 Task: Look for space in Gueckedou, Guinea from 6th September, 2023 to 18th September, 2023 for 3 adults in price range Rs.6000 to Rs.12000. Place can be entire place with 2 bedrooms having 2 beds and 2 bathrooms. Property type can be house, flat, guest house, hotel. Amenities needed are: washing machine. Booking option can be shelf check-in. Required host language is English.
Action: Mouse moved to (443, 60)
Screenshot: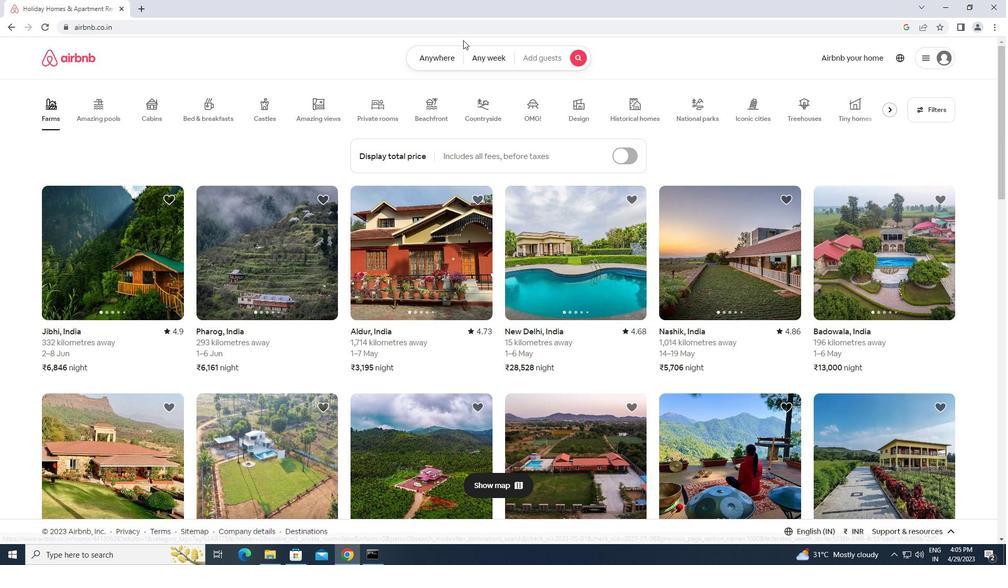 
Action: Mouse pressed left at (443, 60)
Screenshot: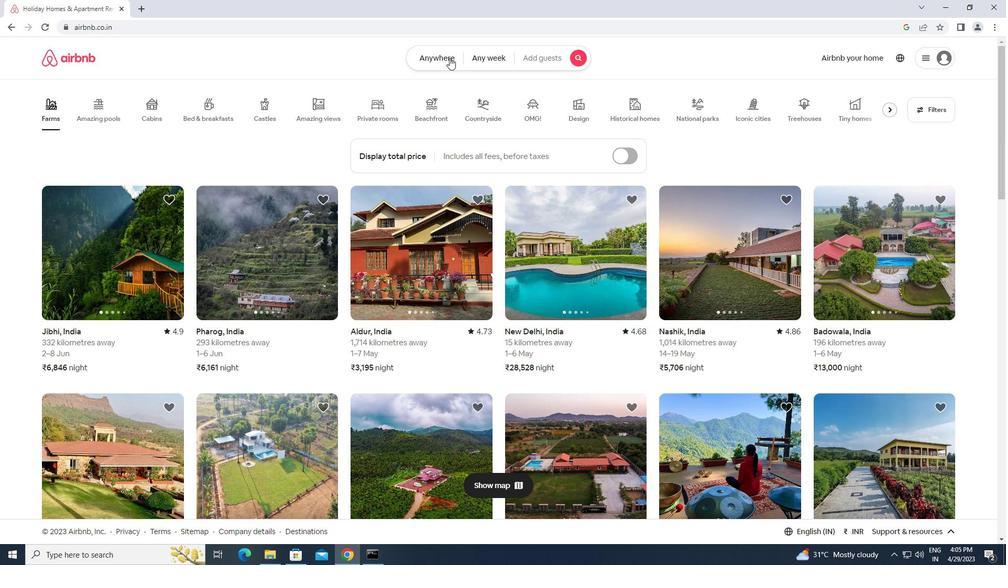 
Action: Mouse moved to (380, 89)
Screenshot: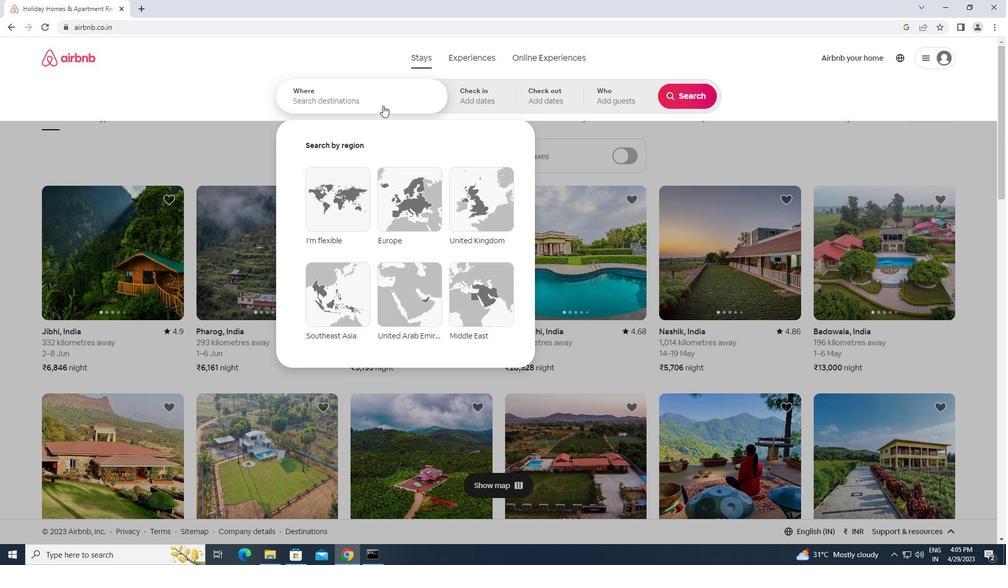 
Action: Mouse pressed left at (380, 89)
Screenshot: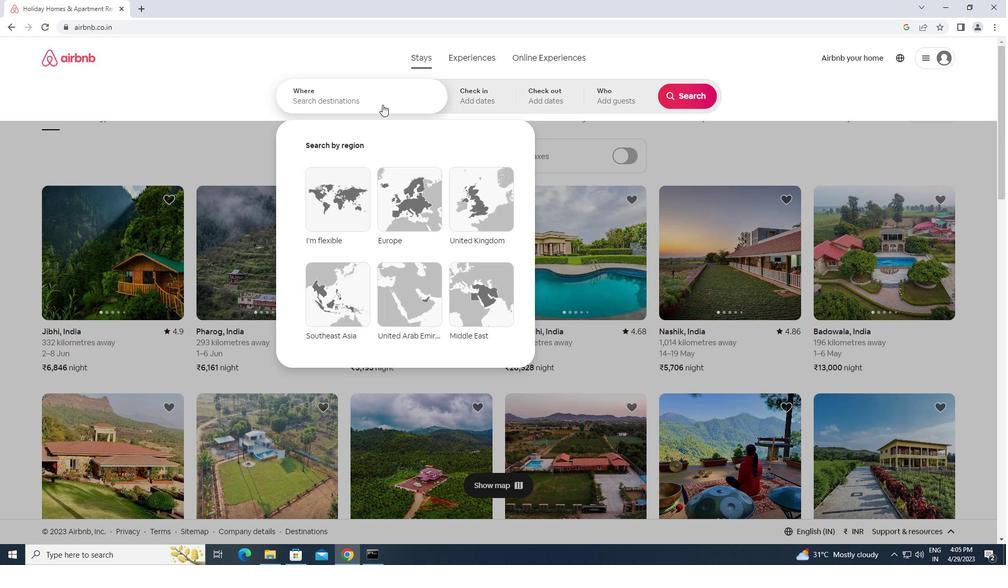 
Action: Key pressed g<Key.caps_lock>ueckedou,<Key.space><Key.caps_lock>g<Key.caps_lock>uinea<Key.enter>
Screenshot: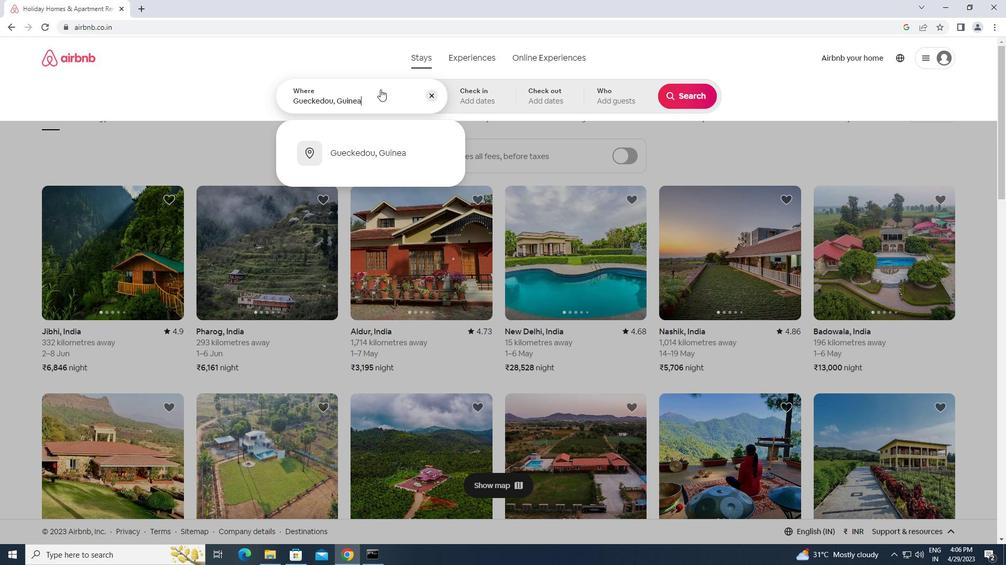 
Action: Mouse moved to (683, 177)
Screenshot: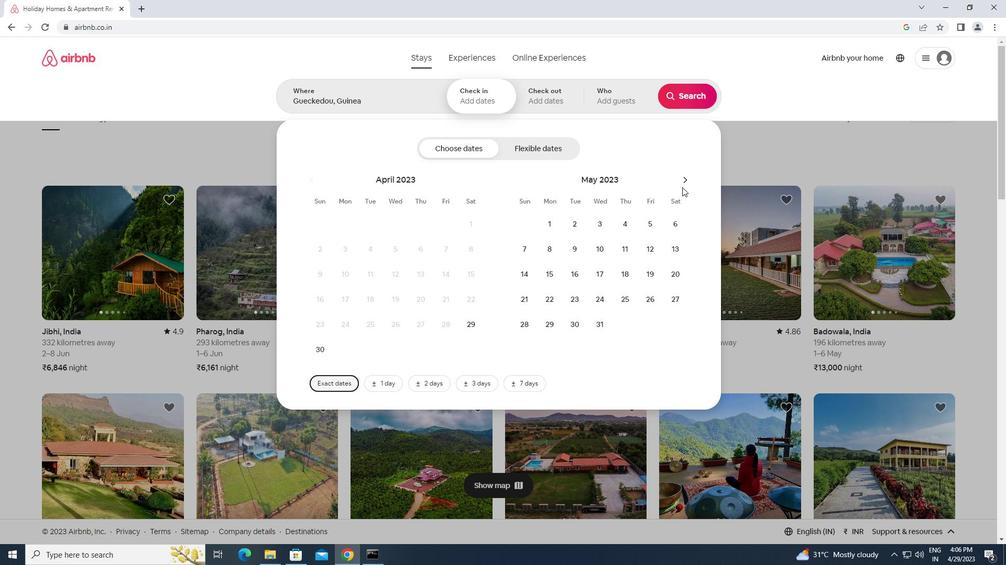 
Action: Mouse pressed left at (683, 177)
Screenshot: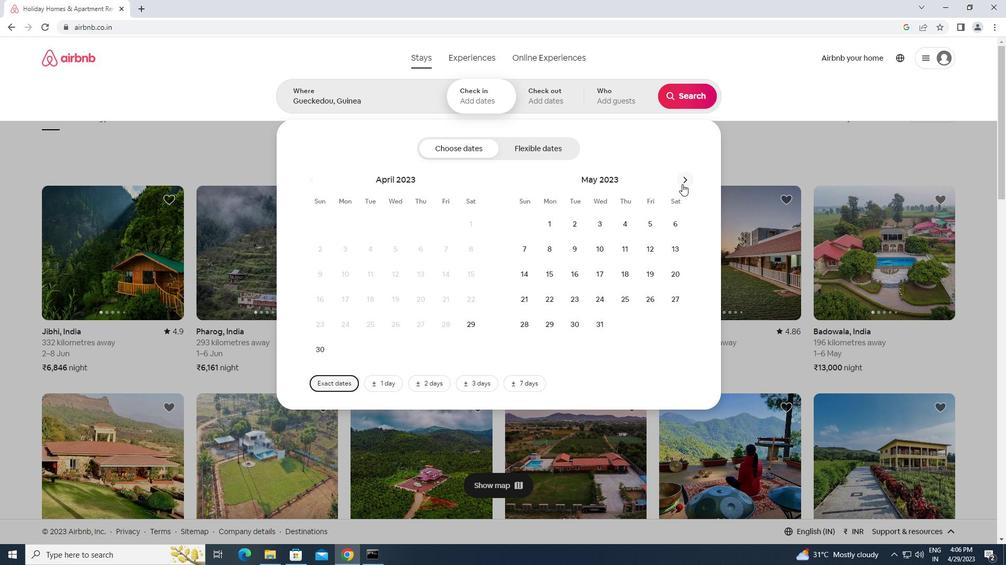 
Action: Mouse moved to (683, 177)
Screenshot: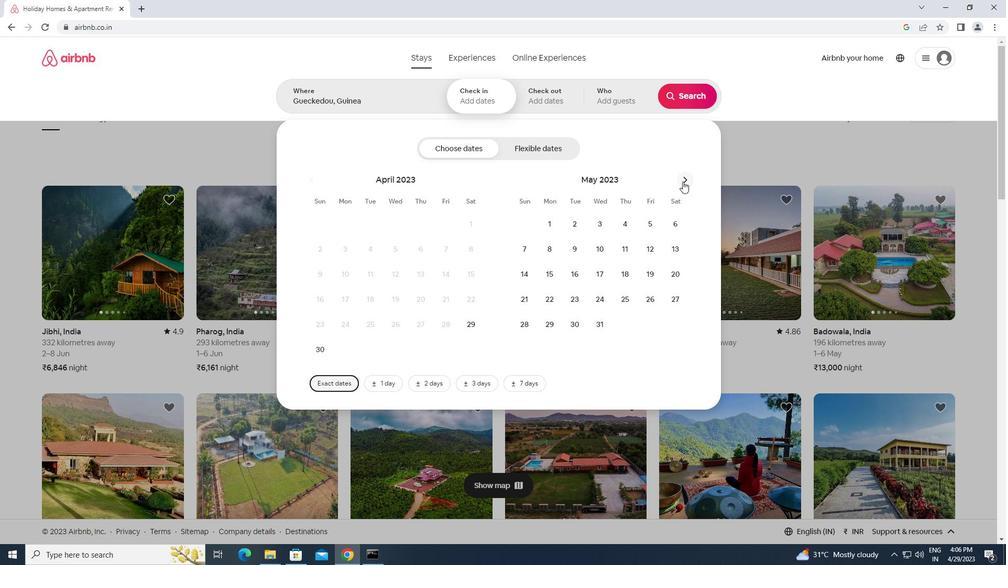 
Action: Mouse pressed left at (683, 177)
Screenshot: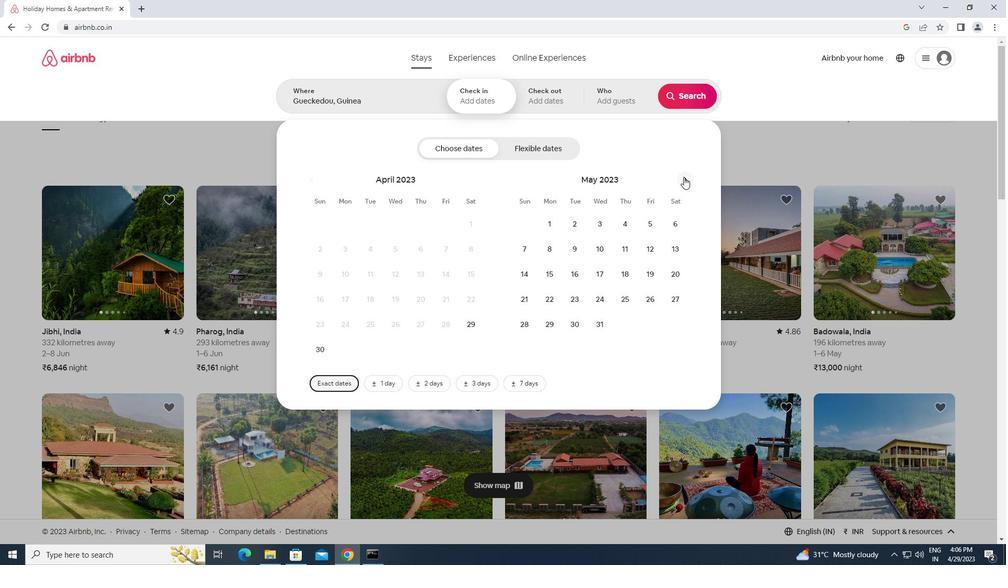 
Action: Mouse pressed left at (683, 177)
Screenshot: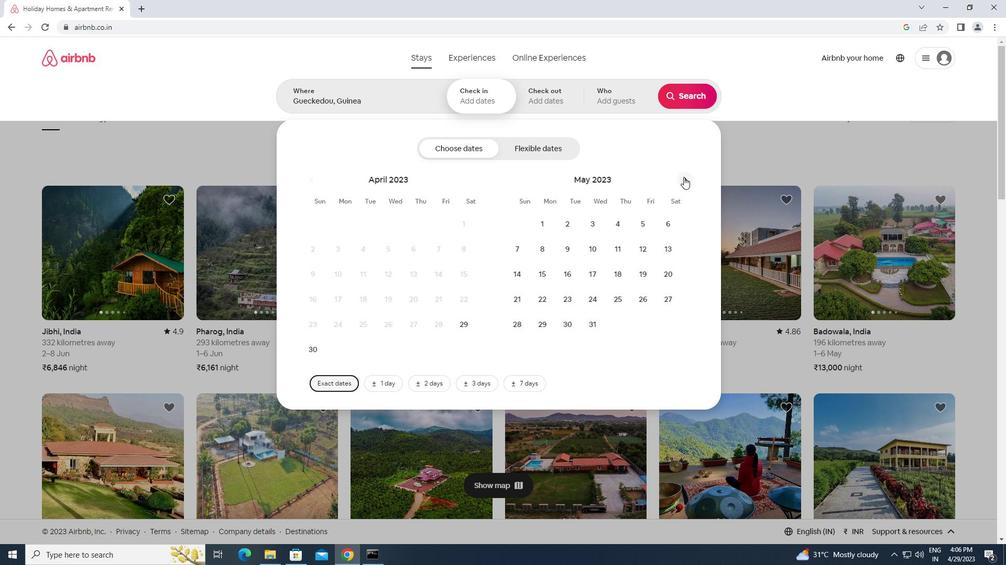 
Action: Mouse pressed left at (683, 177)
Screenshot: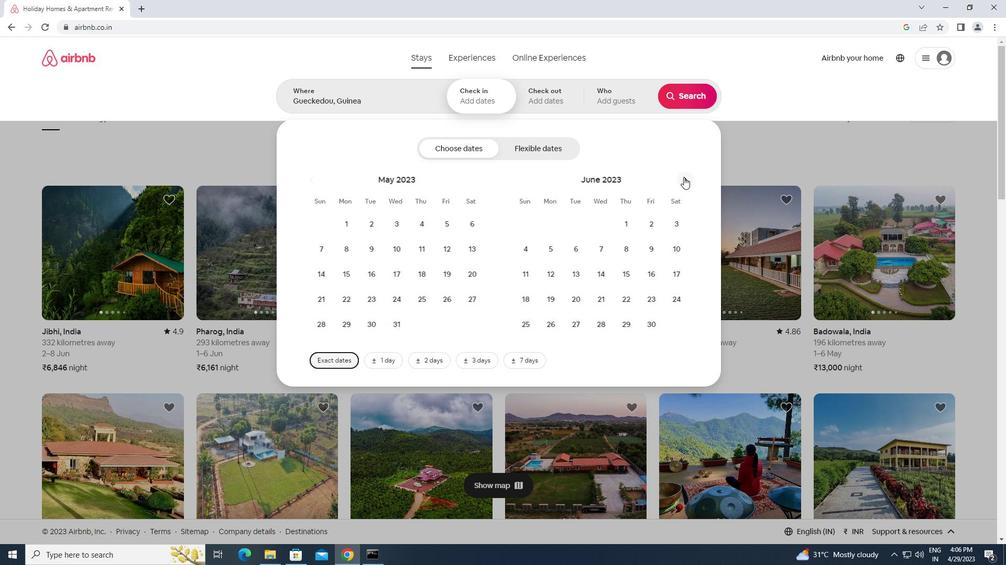 
Action: Mouse pressed left at (683, 177)
Screenshot: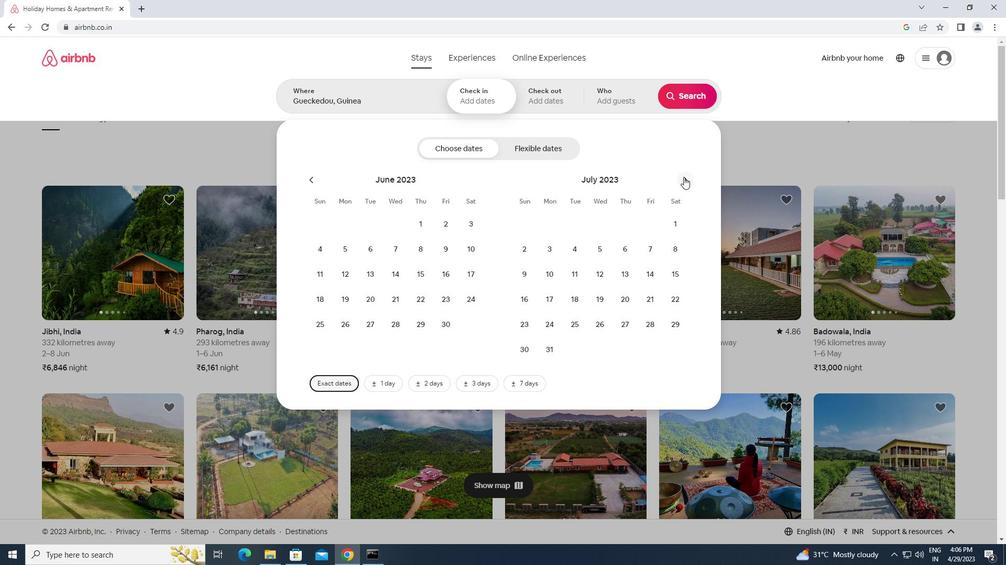 
Action: Mouse pressed left at (683, 177)
Screenshot: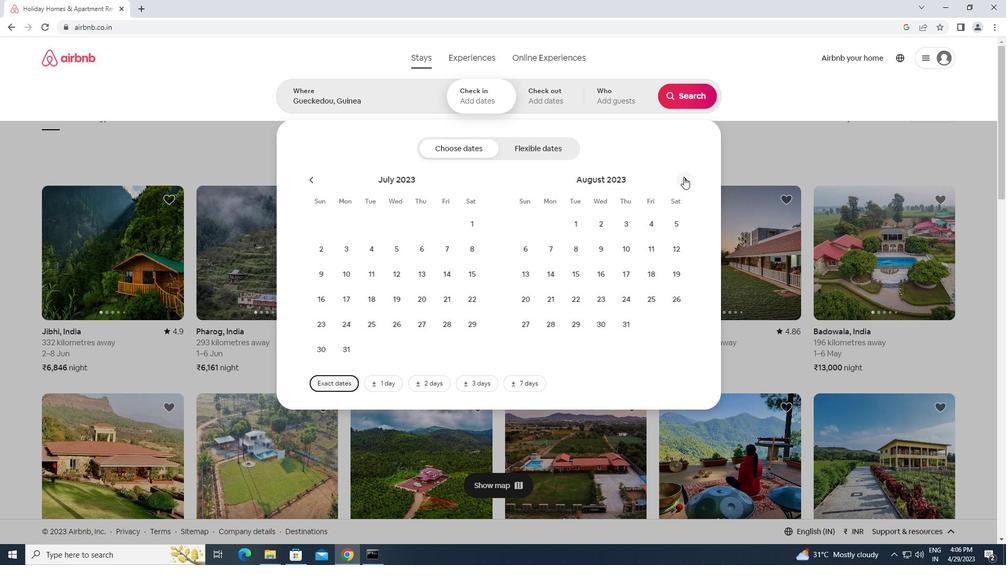 
Action: Mouse moved to (598, 246)
Screenshot: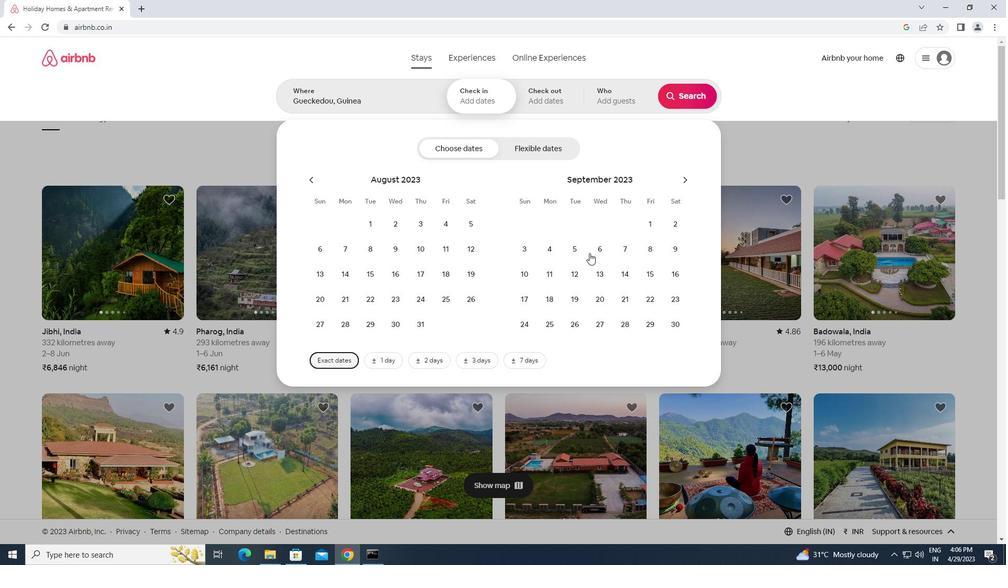 
Action: Mouse pressed left at (598, 246)
Screenshot: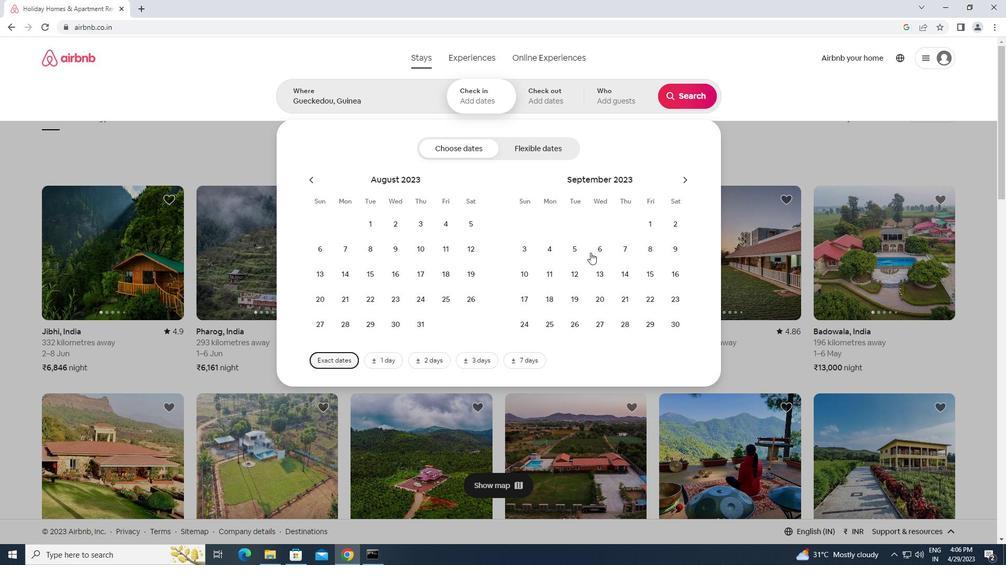 
Action: Mouse moved to (550, 299)
Screenshot: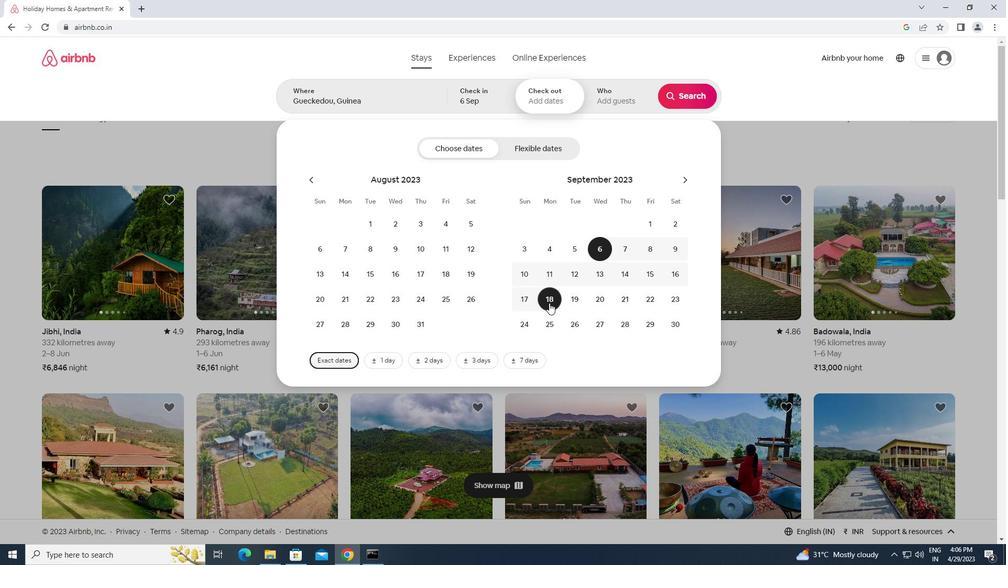 
Action: Mouse pressed left at (550, 299)
Screenshot: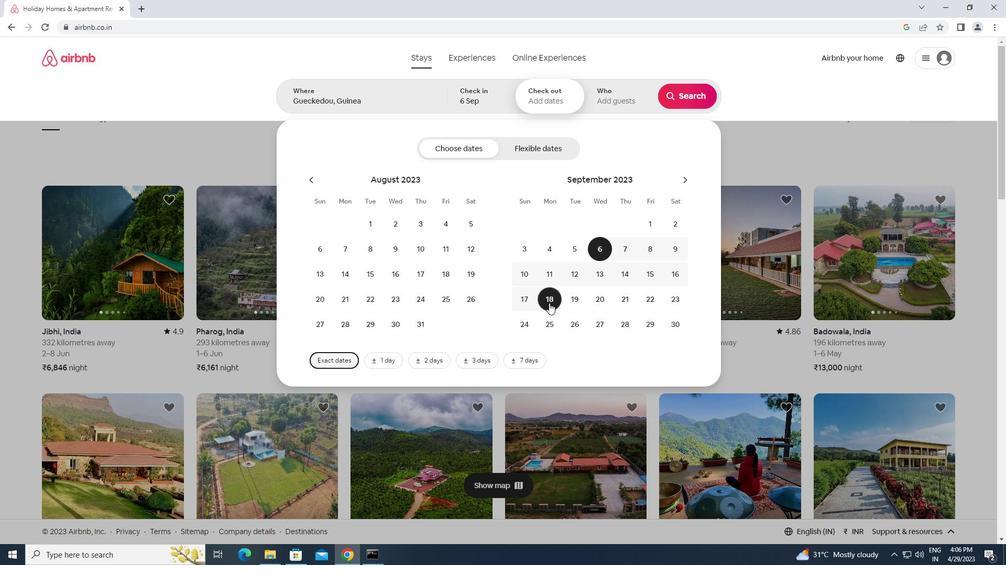 
Action: Mouse moved to (604, 92)
Screenshot: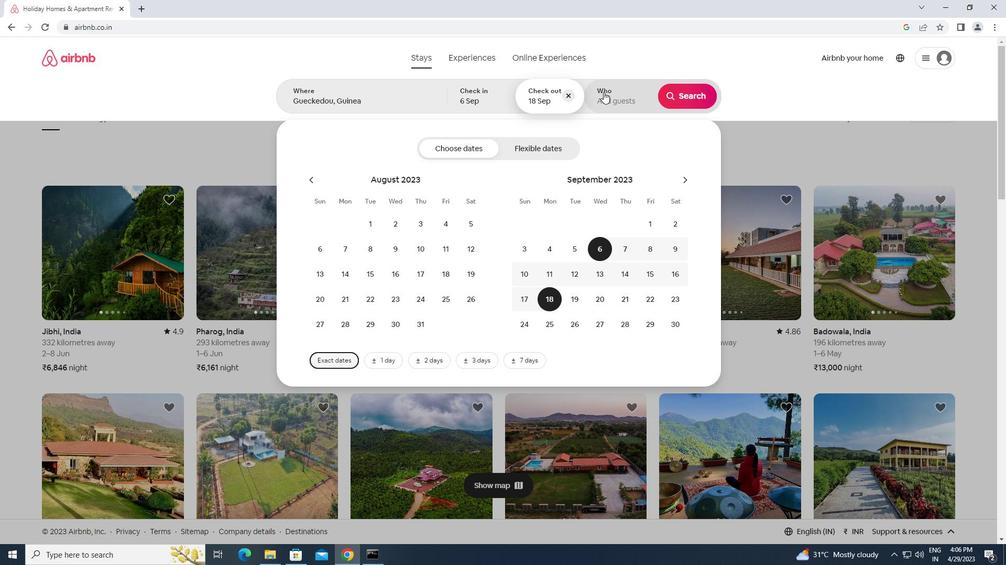 
Action: Mouse pressed left at (604, 92)
Screenshot: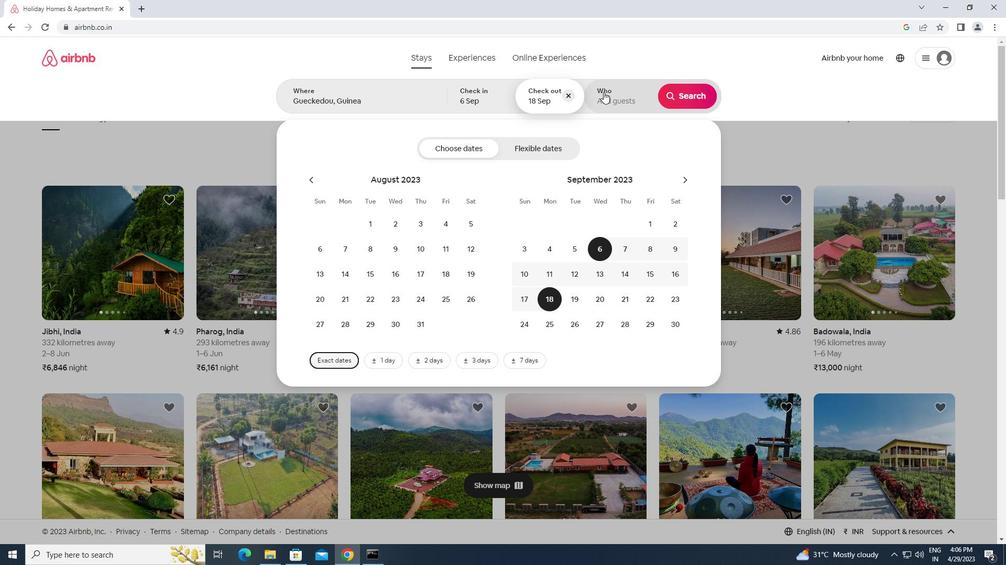 
Action: Mouse moved to (686, 153)
Screenshot: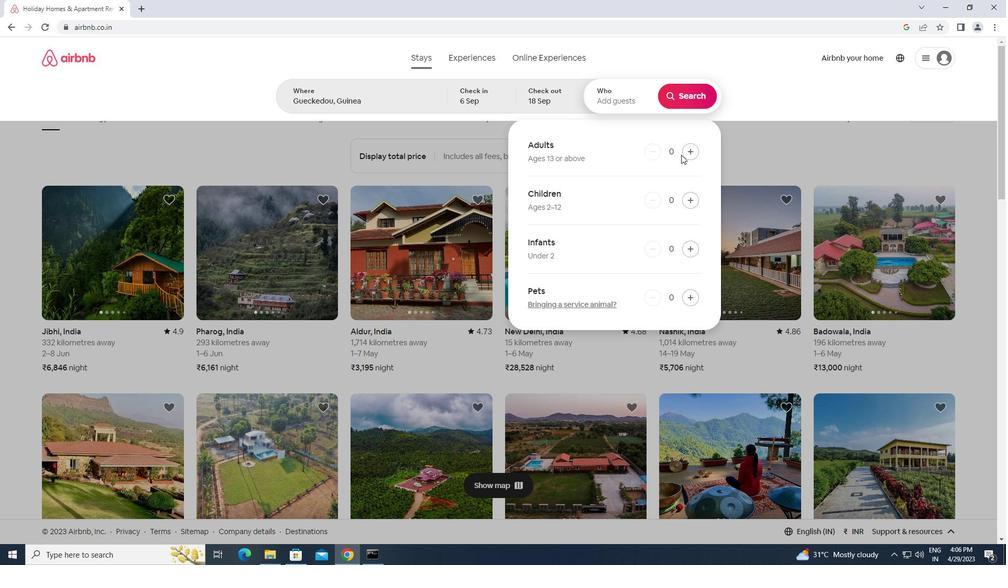 
Action: Mouse pressed left at (686, 153)
Screenshot: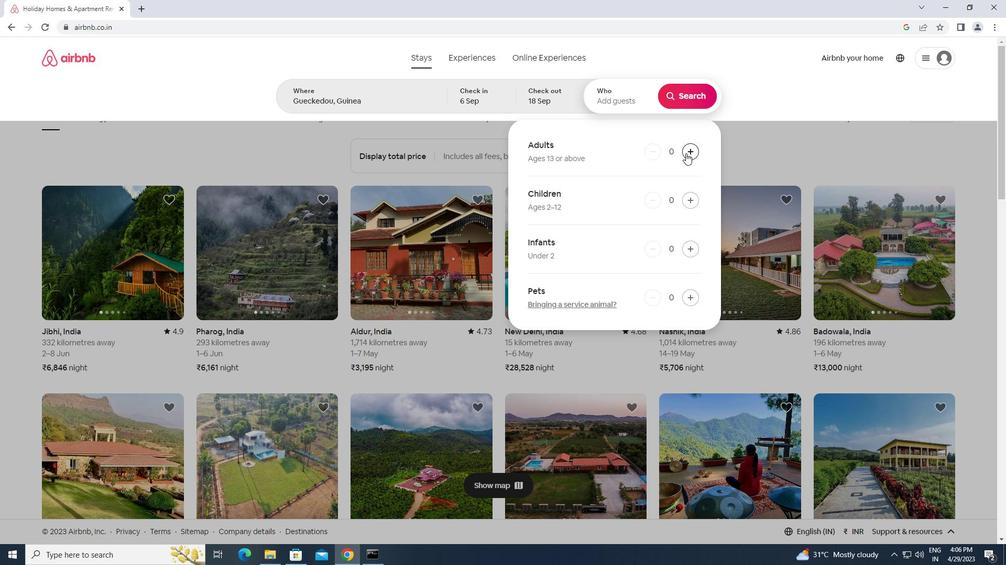 
Action: Mouse pressed left at (686, 153)
Screenshot: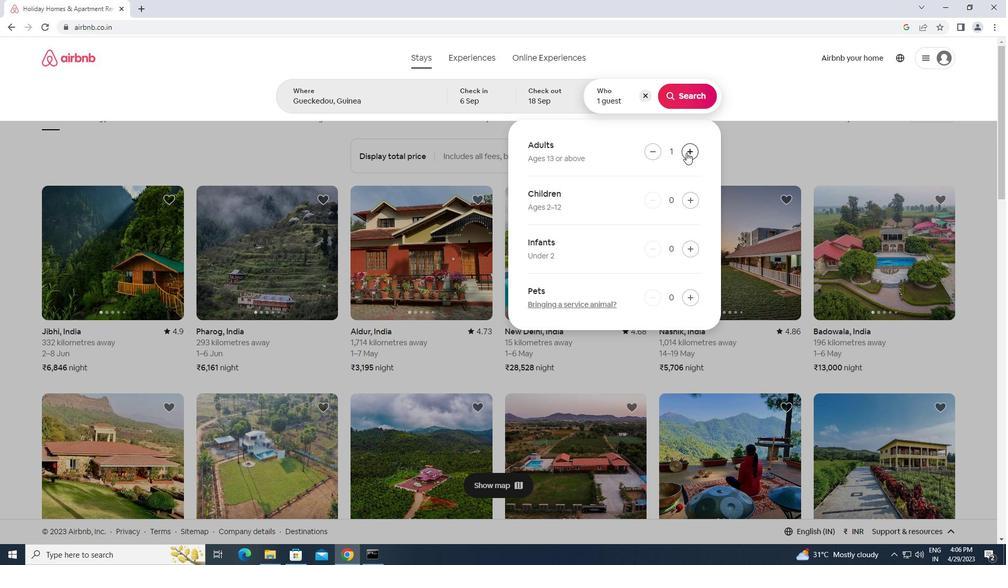 
Action: Mouse pressed left at (686, 153)
Screenshot: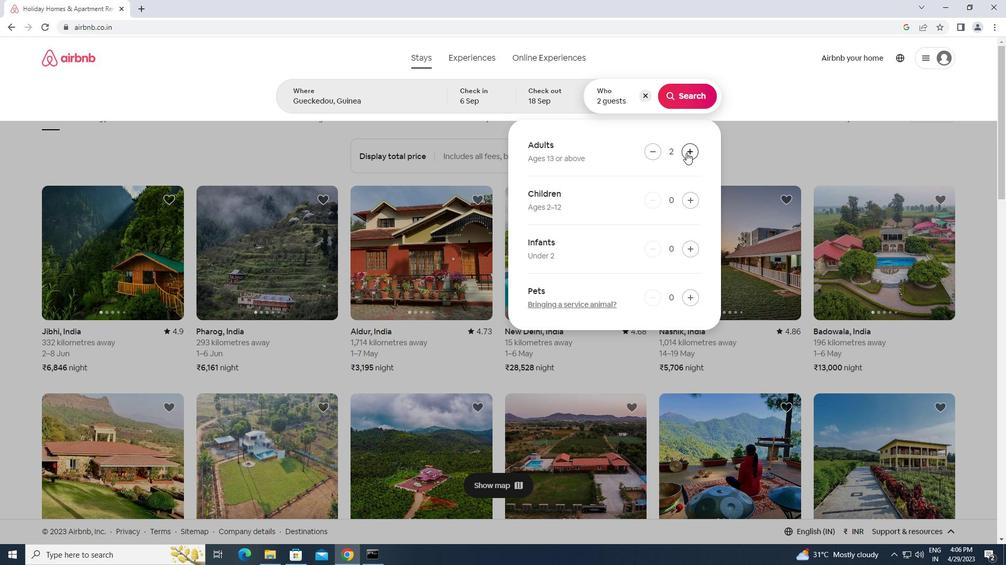 
Action: Mouse moved to (692, 95)
Screenshot: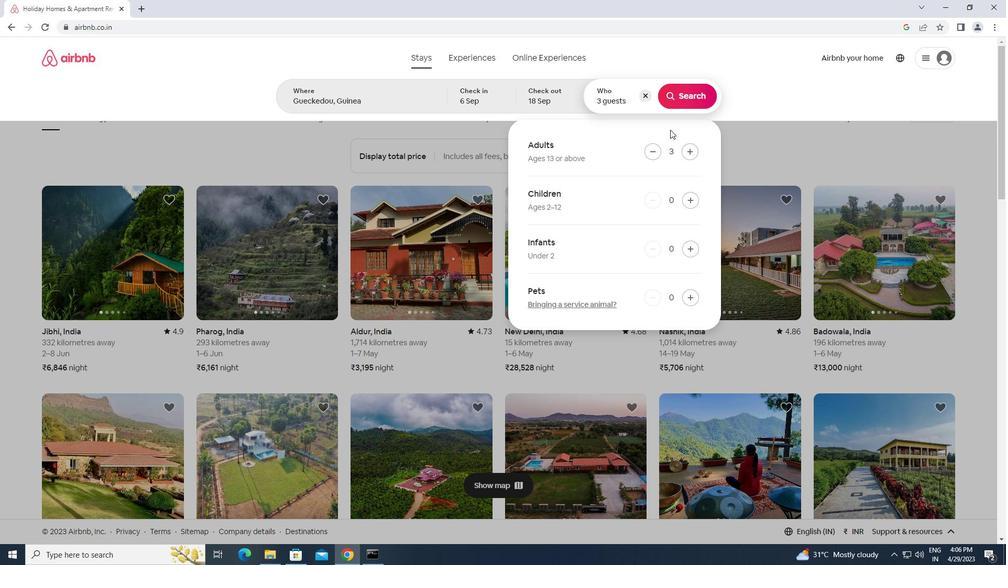 
Action: Mouse pressed left at (692, 95)
Screenshot: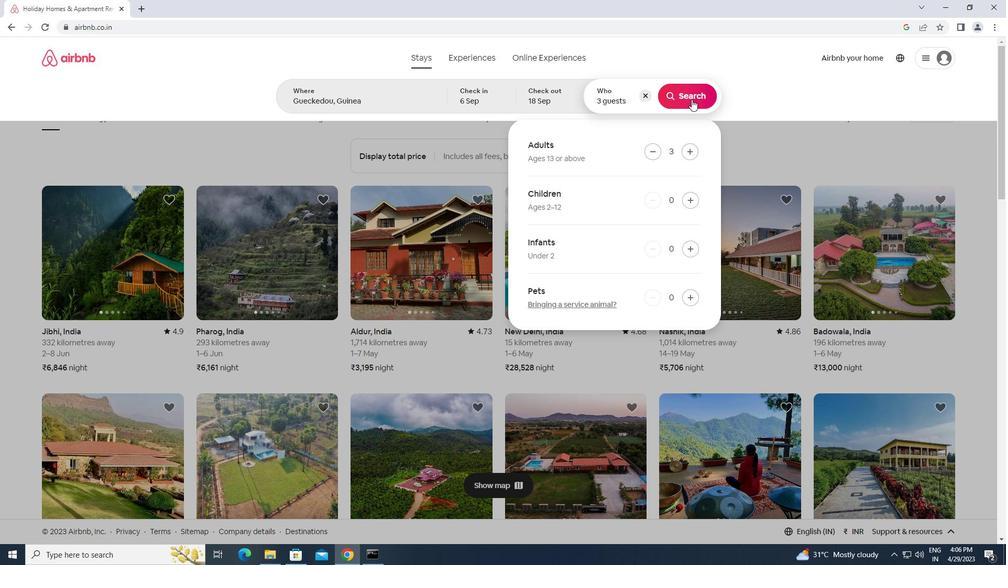 
Action: Mouse moved to (951, 99)
Screenshot: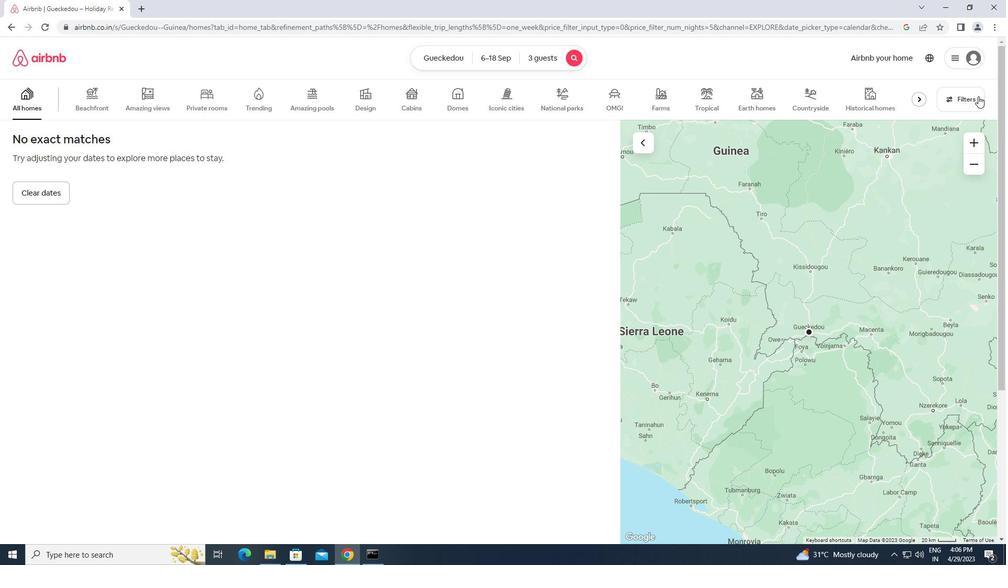 
Action: Mouse pressed left at (951, 99)
Screenshot: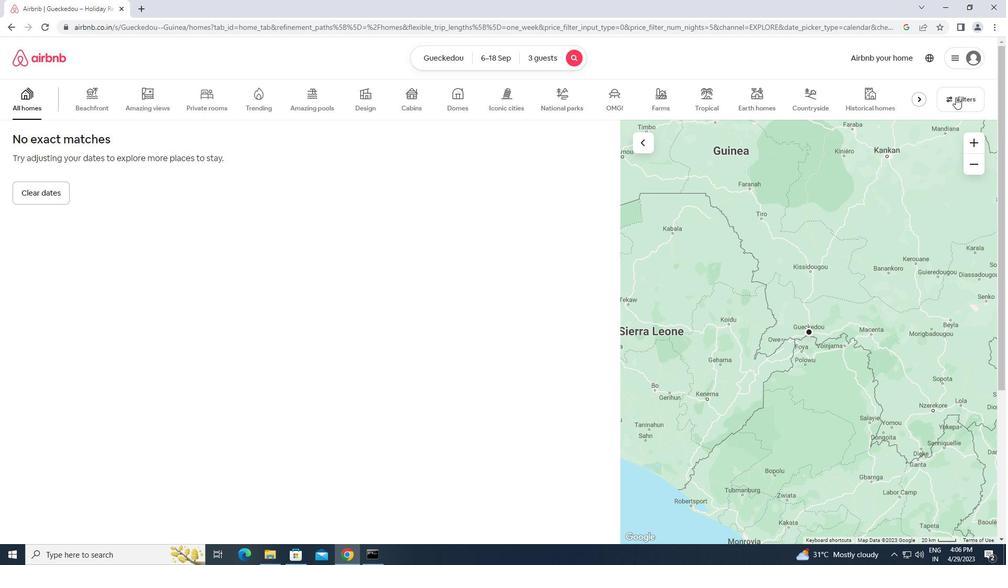 
Action: Mouse moved to (380, 167)
Screenshot: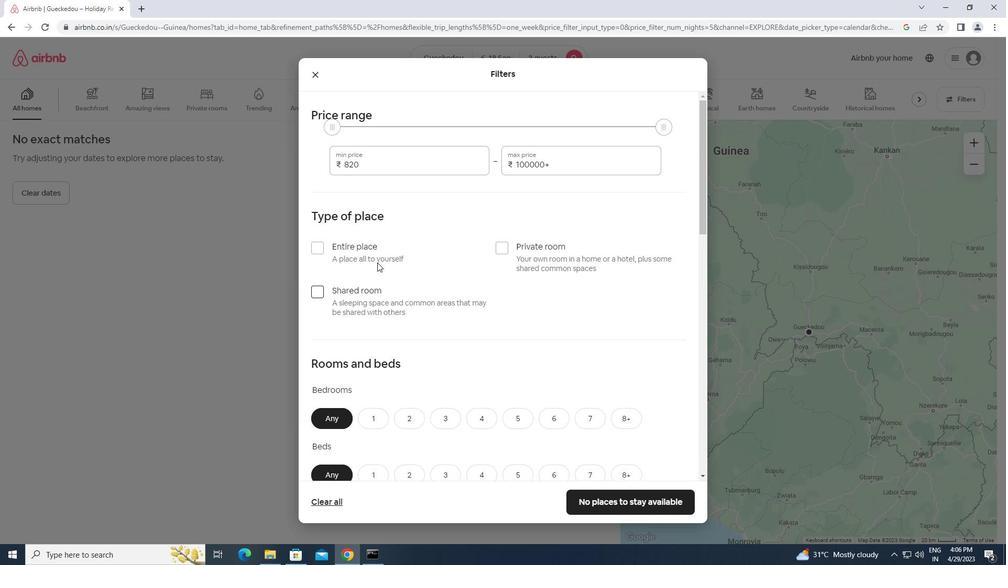 
Action: Mouse pressed left at (380, 167)
Screenshot: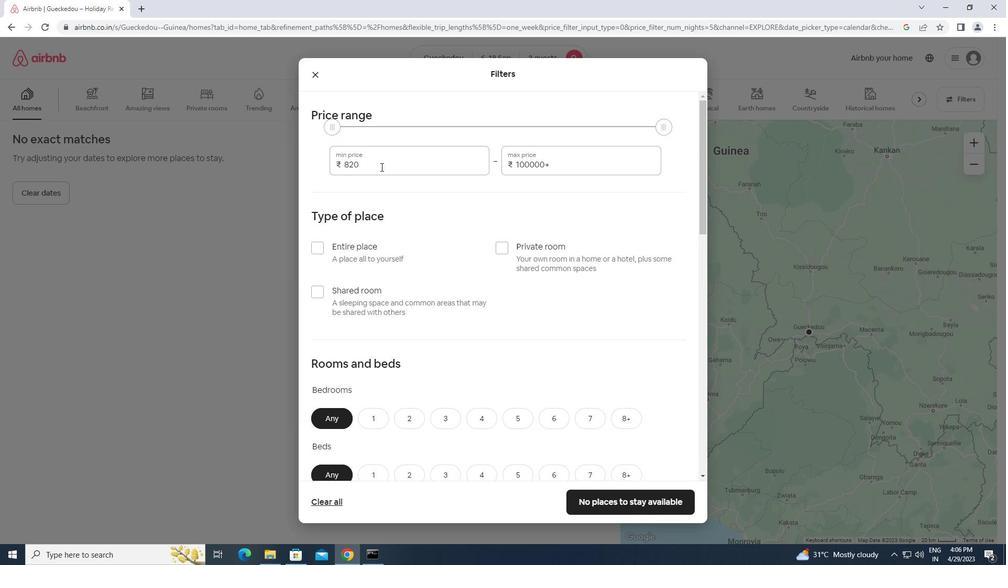 
Action: Mouse moved to (327, 167)
Screenshot: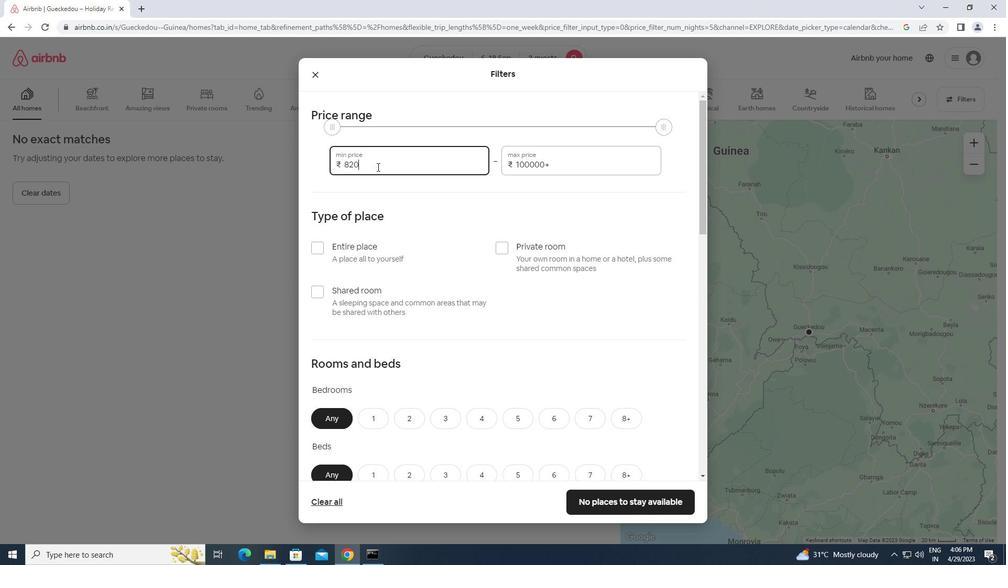 
Action: Key pressed 6000<Key.tab><Key.backspace><Key.backspace><Key.backspace><Key.backspace><Key.backspace><Key.backspace><Key.backspace><Key.backspace><Key.backspace><Key.backspace><Key.backspace><Key.backspace><Key.backspace><Key.backspace><Key.backspace><Key.backspace><Key.backspace>12000
Screenshot: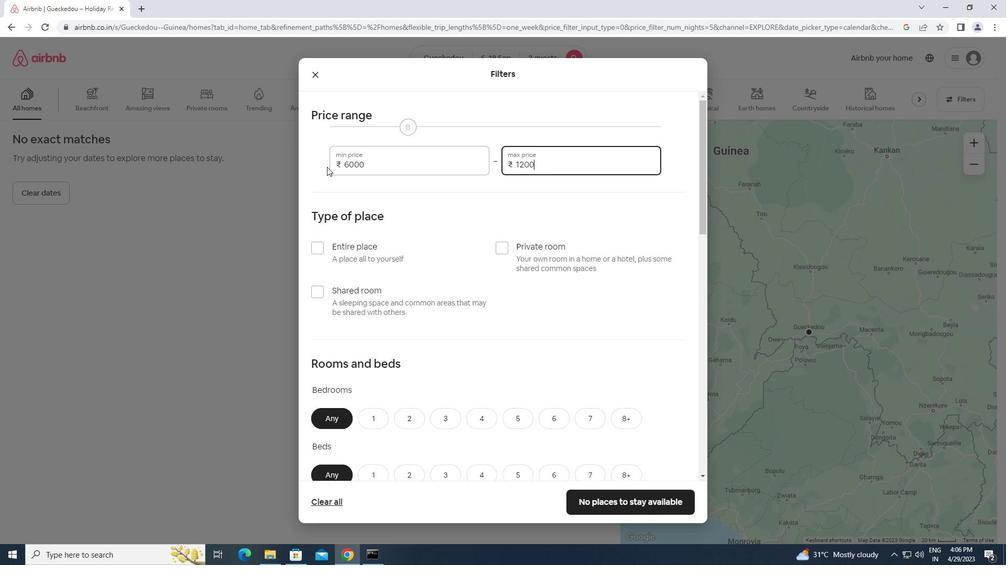 
Action: Mouse moved to (312, 245)
Screenshot: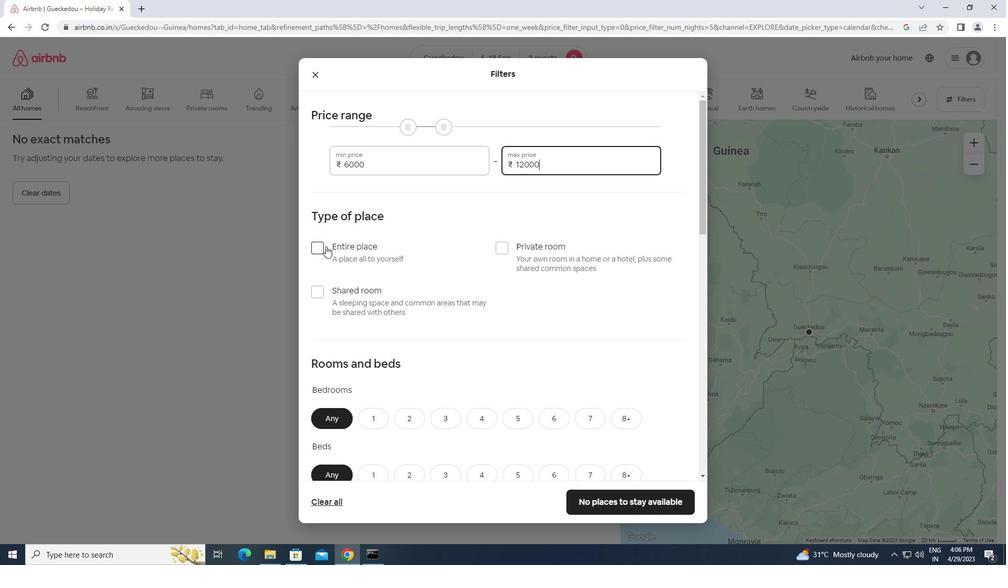 
Action: Mouse pressed left at (312, 245)
Screenshot: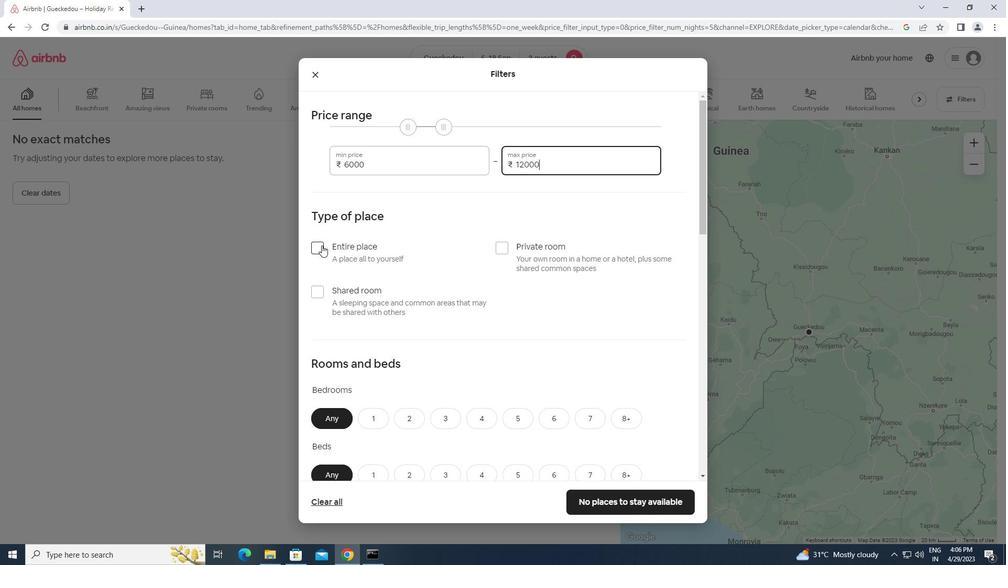
Action: Mouse moved to (404, 252)
Screenshot: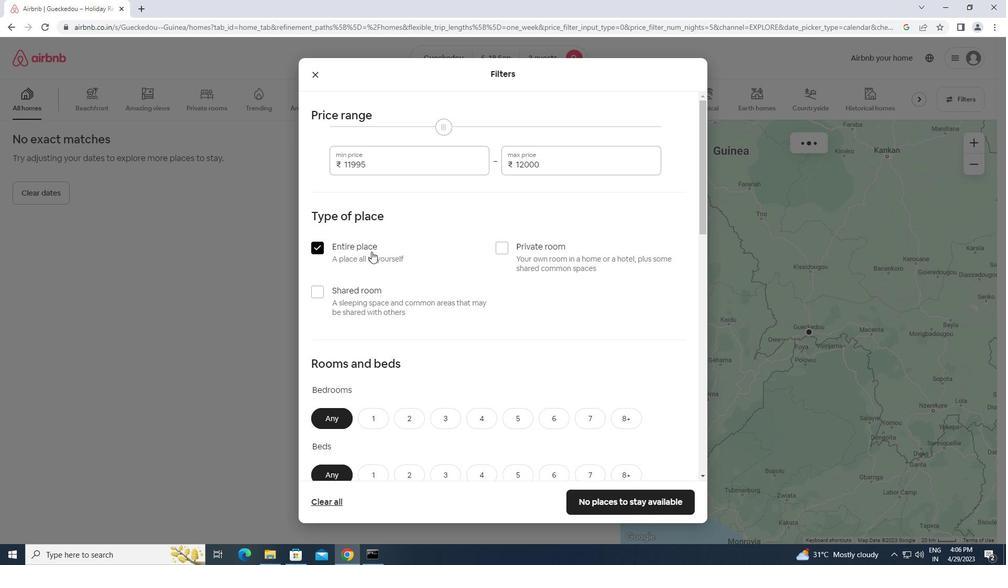 
Action: Mouse scrolled (404, 252) with delta (0, 0)
Screenshot: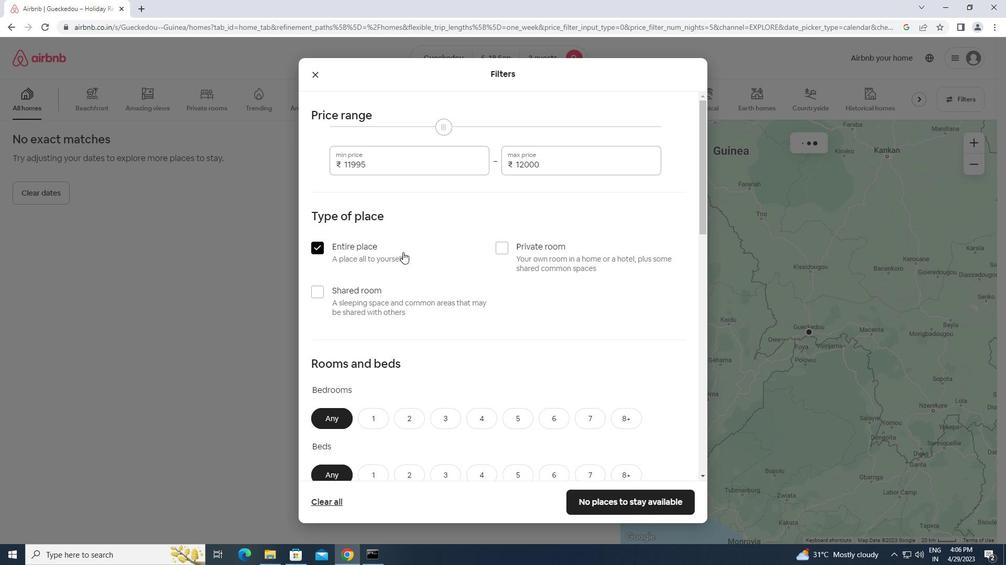 
Action: Mouse moved to (405, 252)
Screenshot: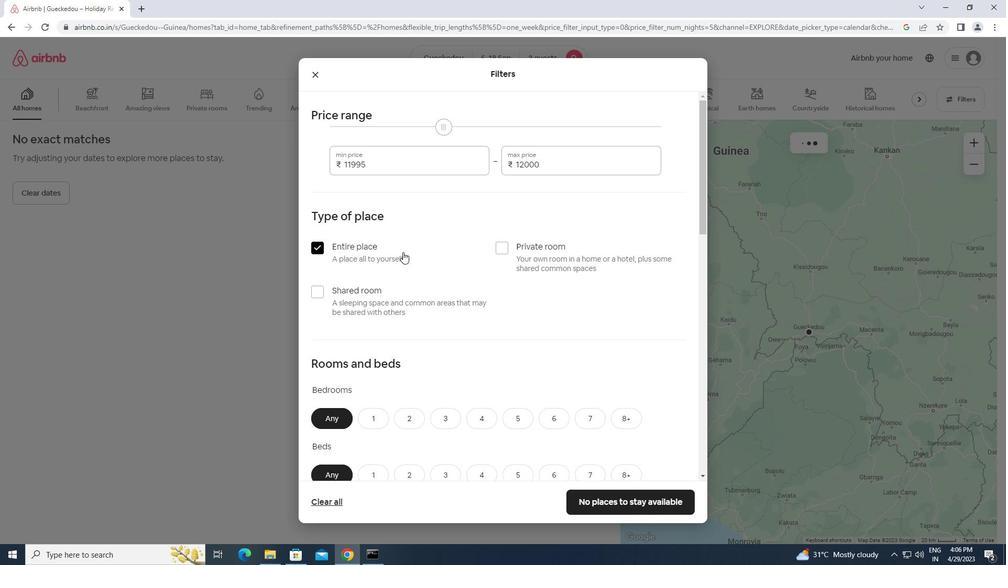 
Action: Mouse scrolled (405, 252) with delta (0, 0)
Screenshot: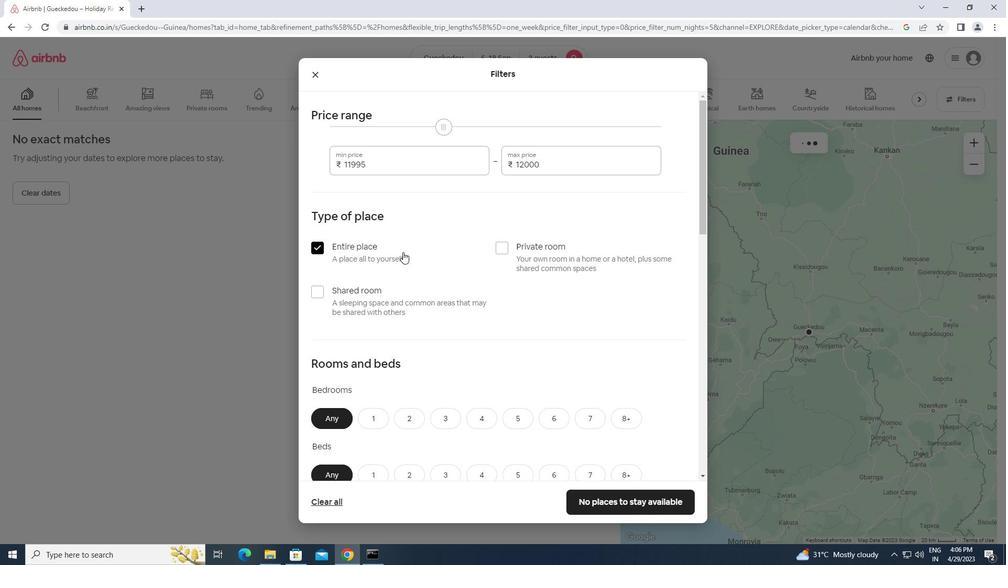 
Action: Mouse scrolled (405, 252) with delta (0, 0)
Screenshot: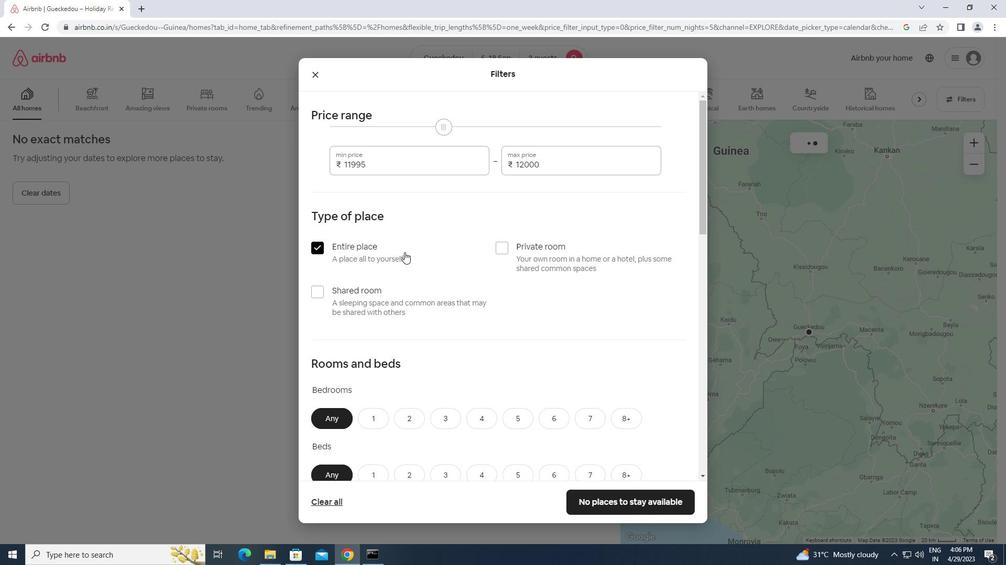 
Action: Mouse moved to (411, 257)
Screenshot: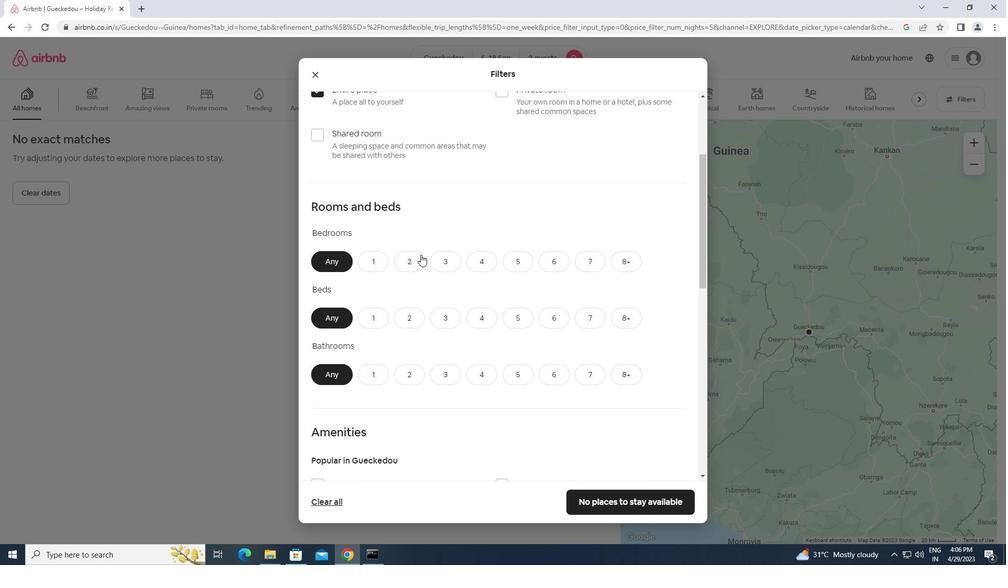 
Action: Mouse pressed left at (411, 257)
Screenshot: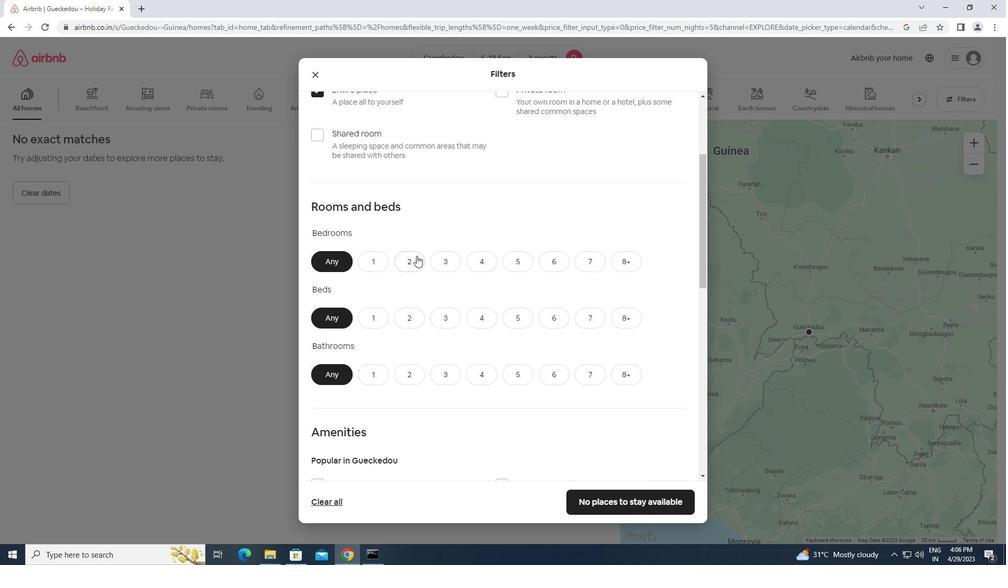 
Action: Mouse moved to (400, 316)
Screenshot: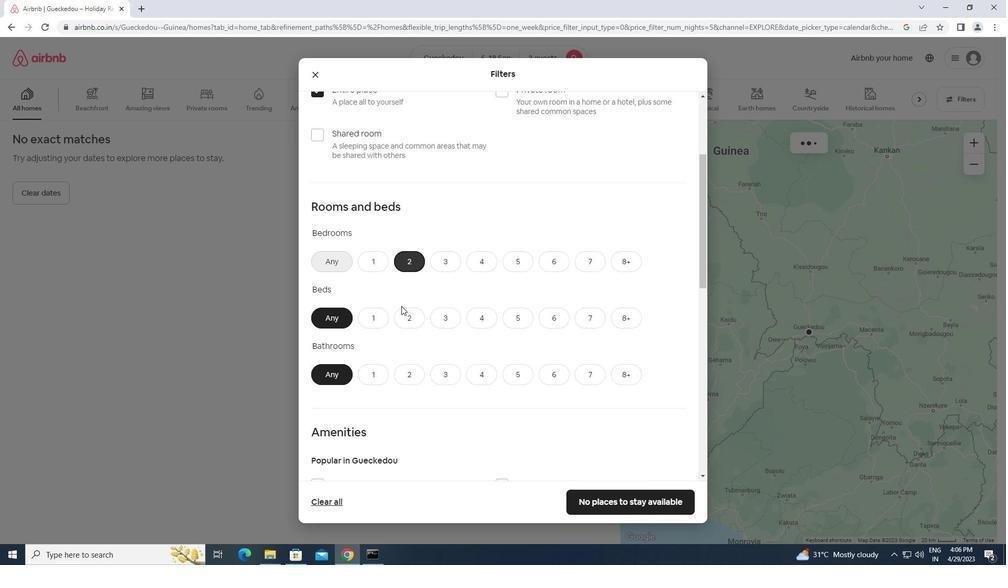 
Action: Mouse pressed left at (400, 316)
Screenshot: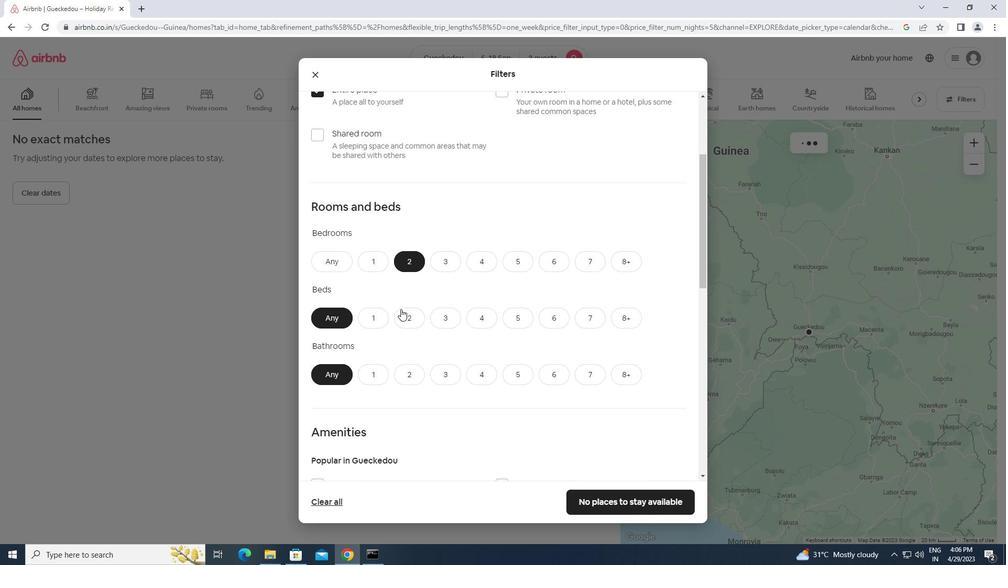 
Action: Mouse moved to (412, 373)
Screenshot: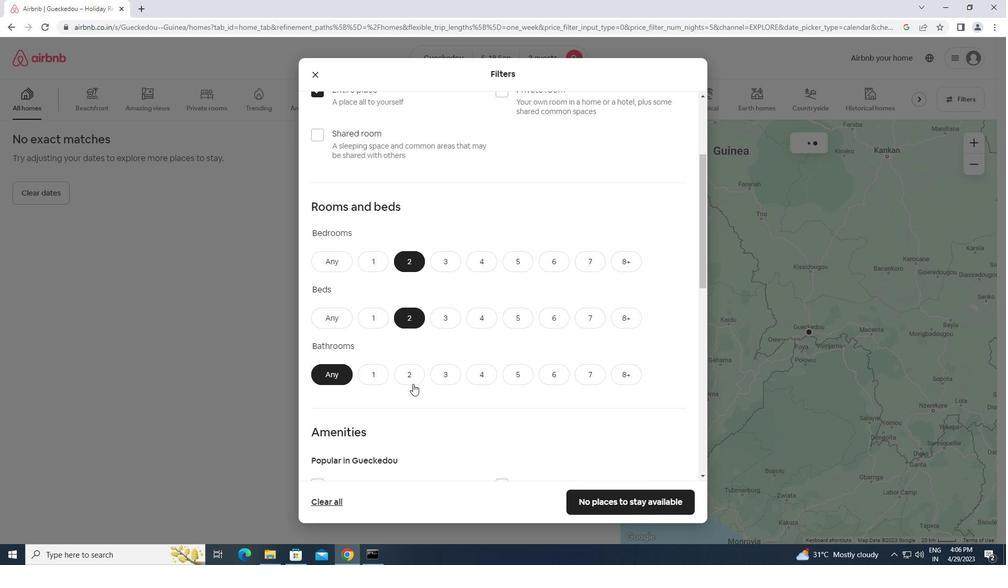 
Action: Mouse pressed left at (412, 373)
Screenshot: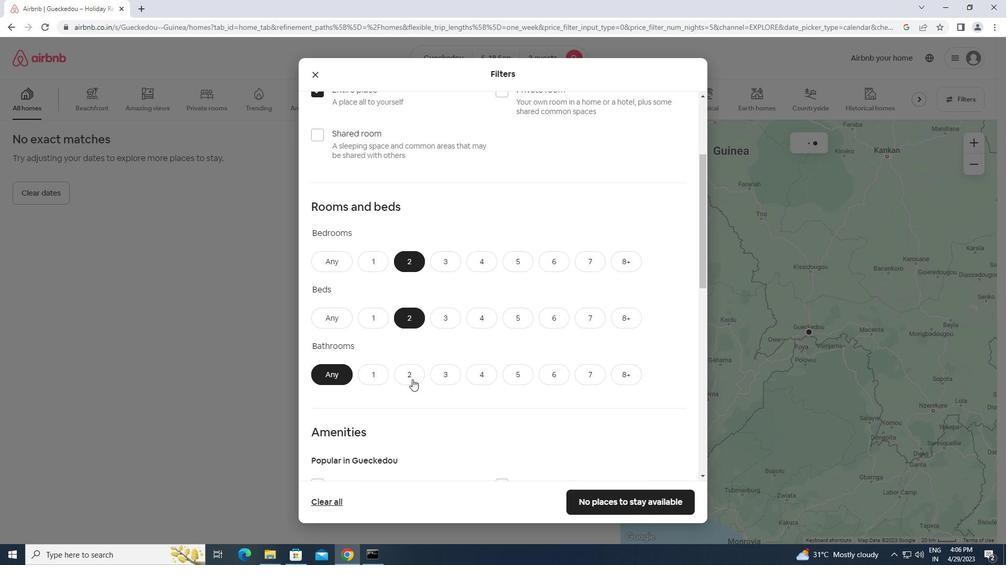 
Action: Mouse moved to (417, 373)
Screenshot: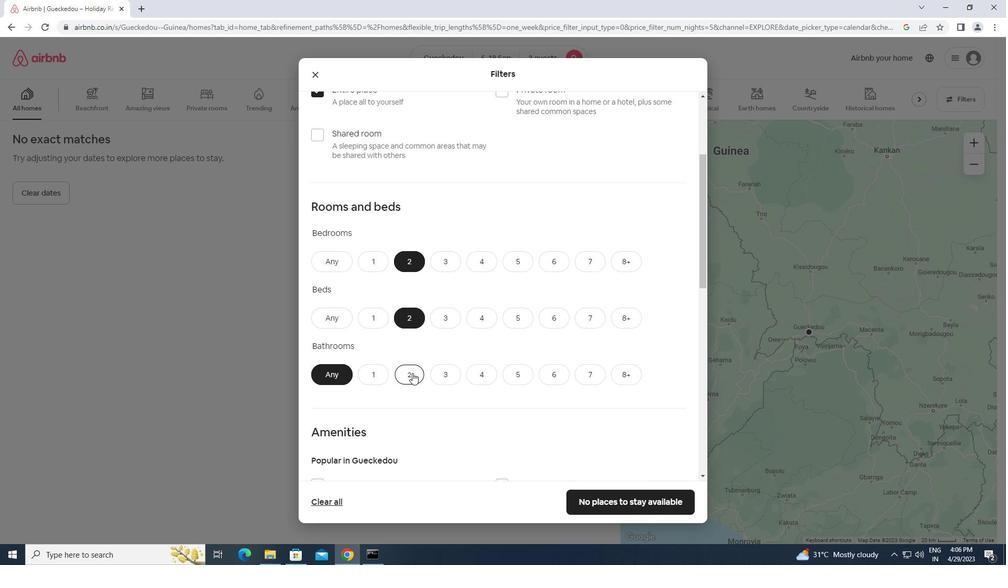 
Action: Mouse scrolled (417, 372) with delta (0, 0)
Screenshot: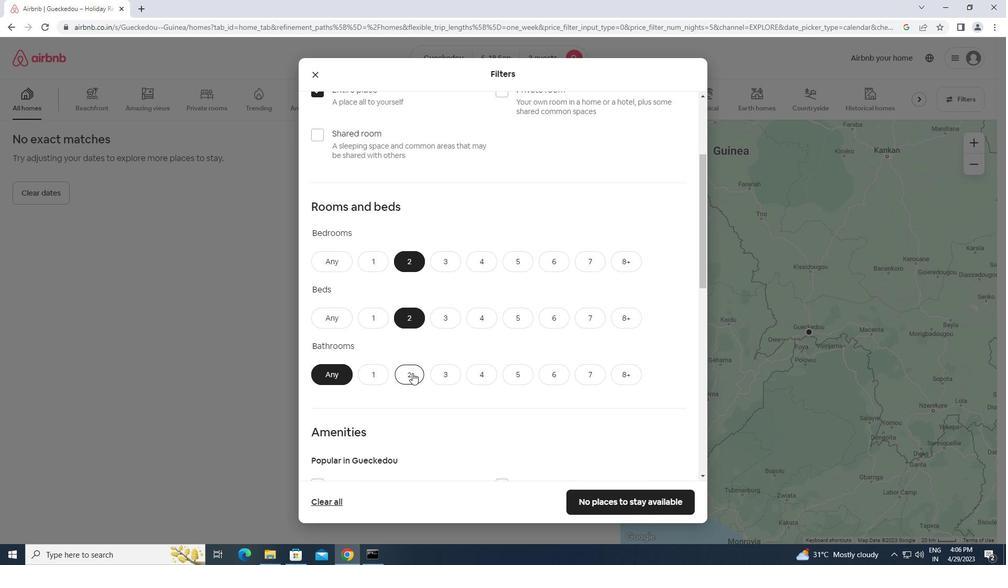 
Action: Mouse scrolled (417, 372) with delta (0, 0)
Screenshot: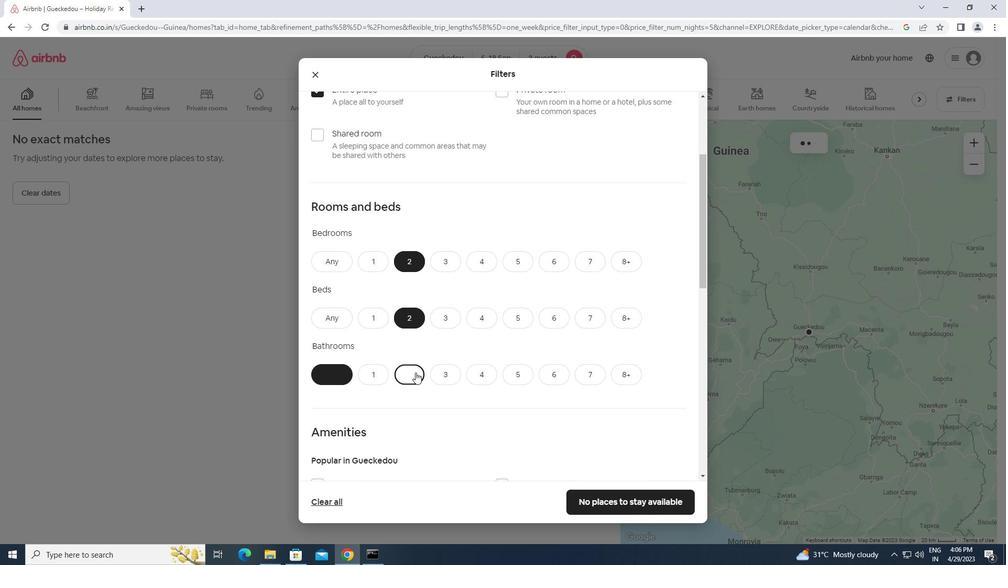 
Action: Mouse moved to (320, 449)
Screenshot: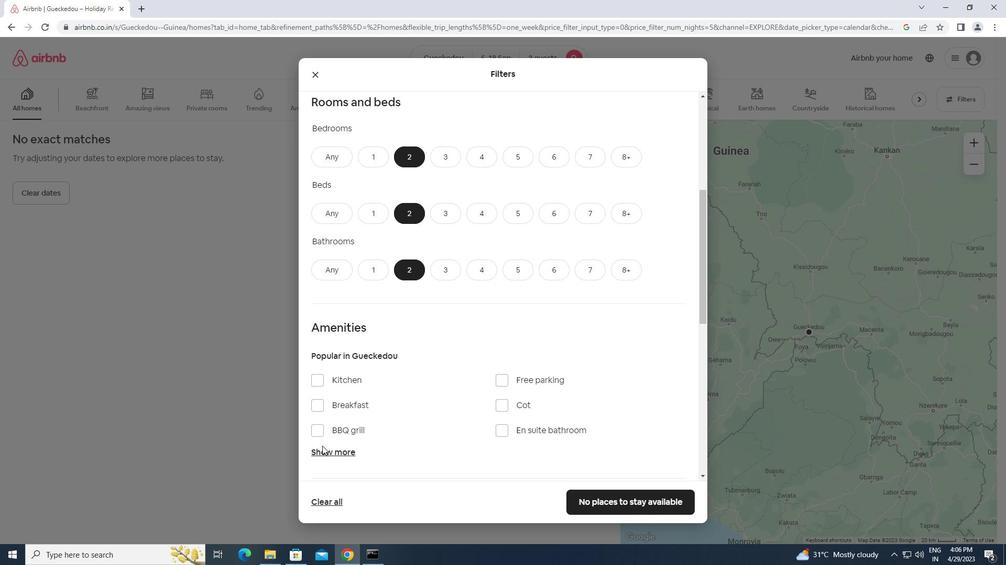 
Action: Mouse pressed left at (320, 449)
Screenshot: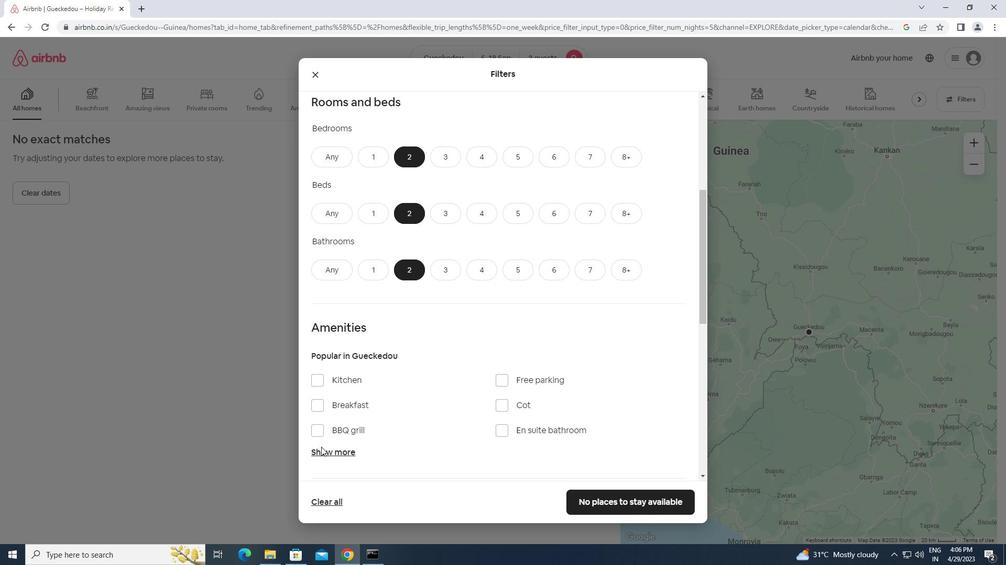 
Action: Mouse moved to (322, 445)
Screenshot: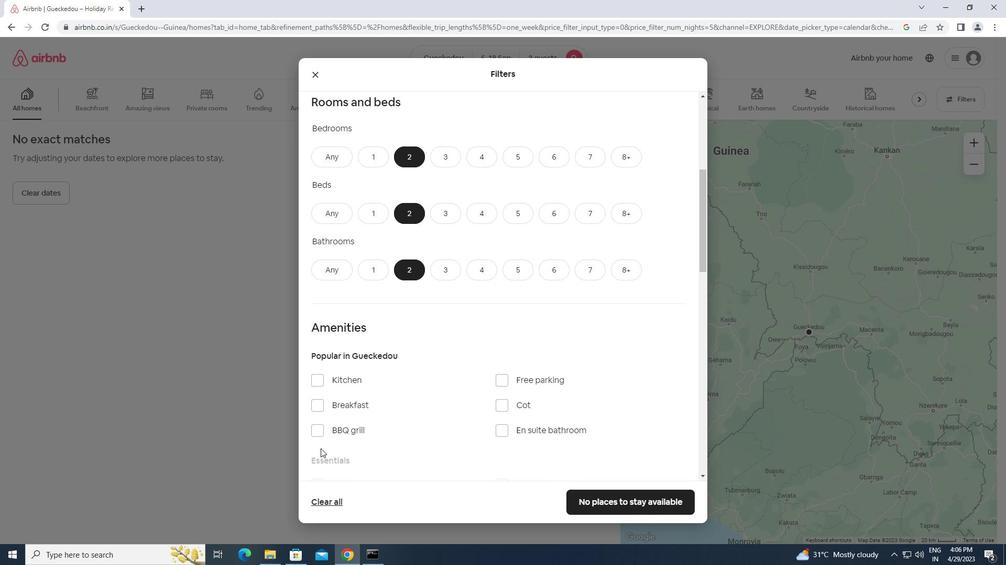 
Action: Mouse scrolled (322, 445) with delta (0, 0)
Screenshot: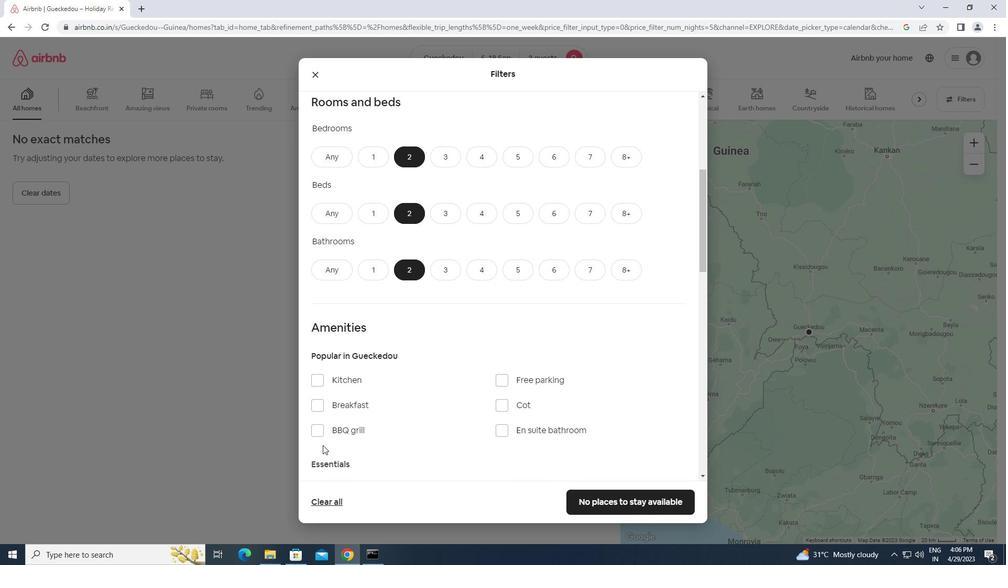 
Action: Mouse scrolled (322, 445) with delta (0, 0)
Screenshot: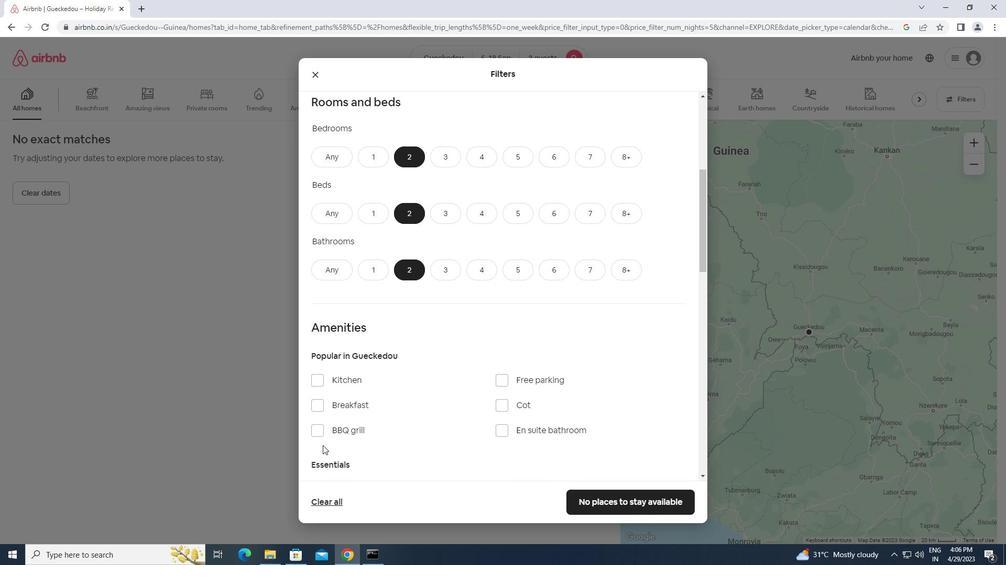 
Action: Mouse moved to (500, 185)
Screenshot: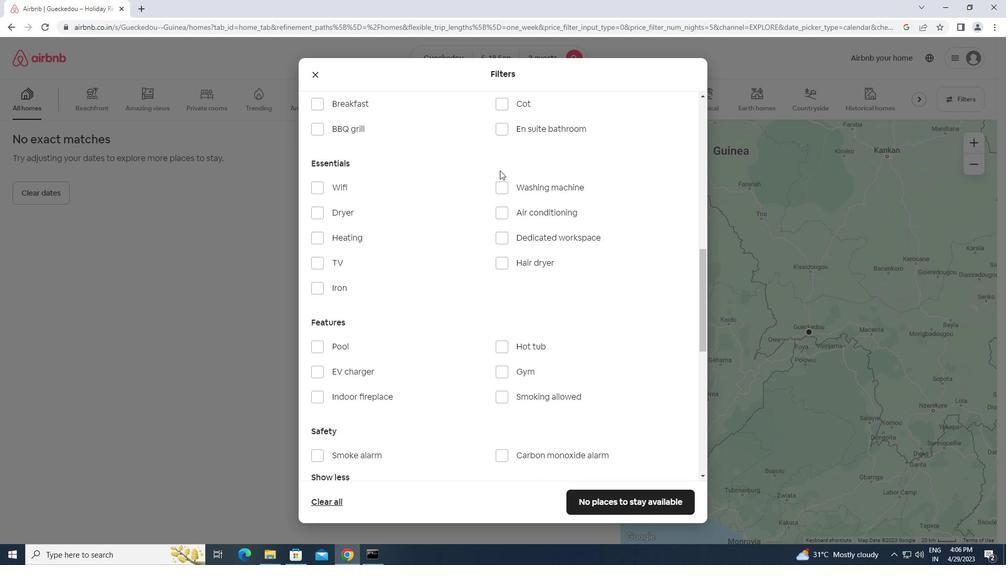 
Action: Mouse pressed left at (500, 185)
Screenshot: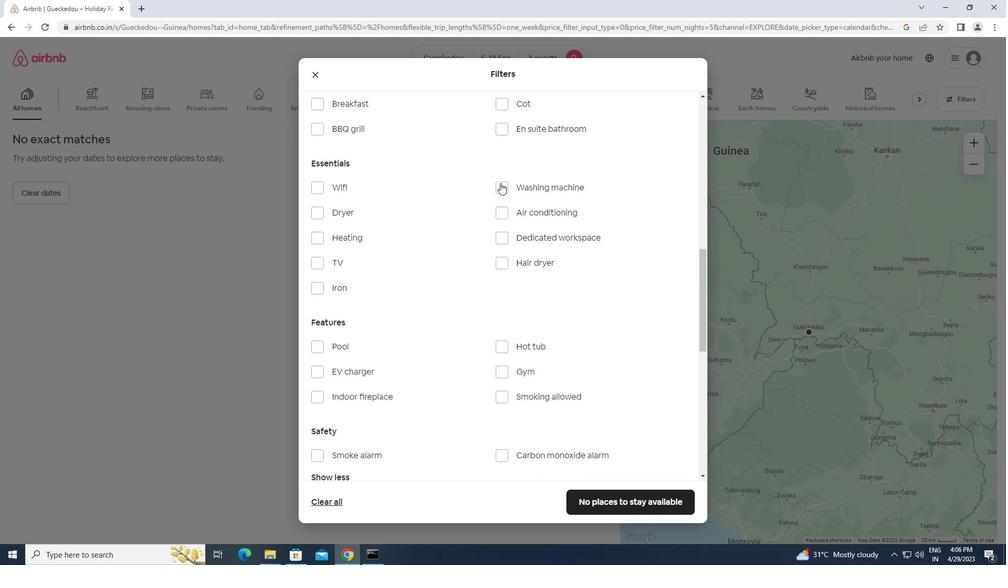 
Action: Mouse moved to (488, 238)
Screenshot: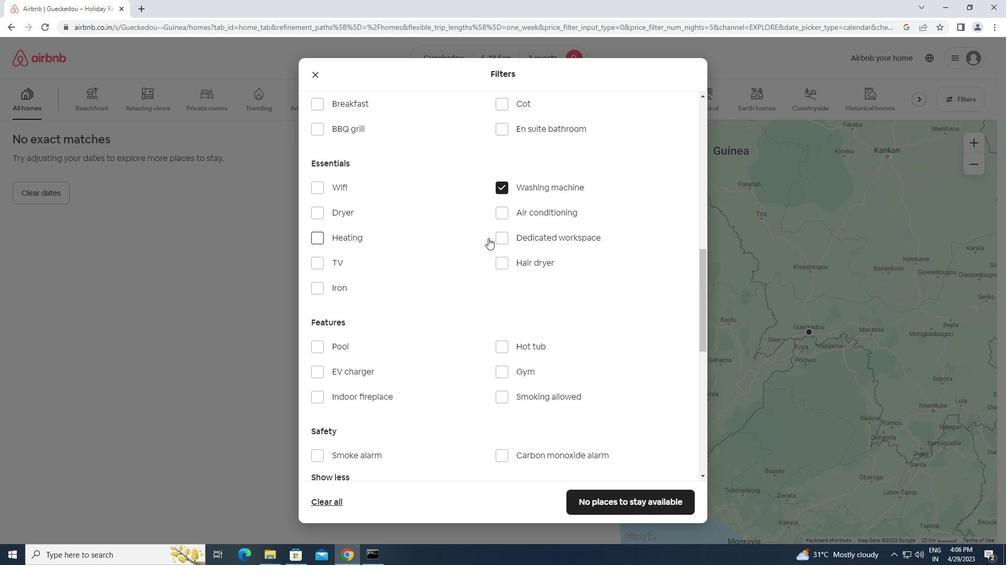 
Action: Mouse scrolled (488, 237) with delta (0, 0)
Screenshot: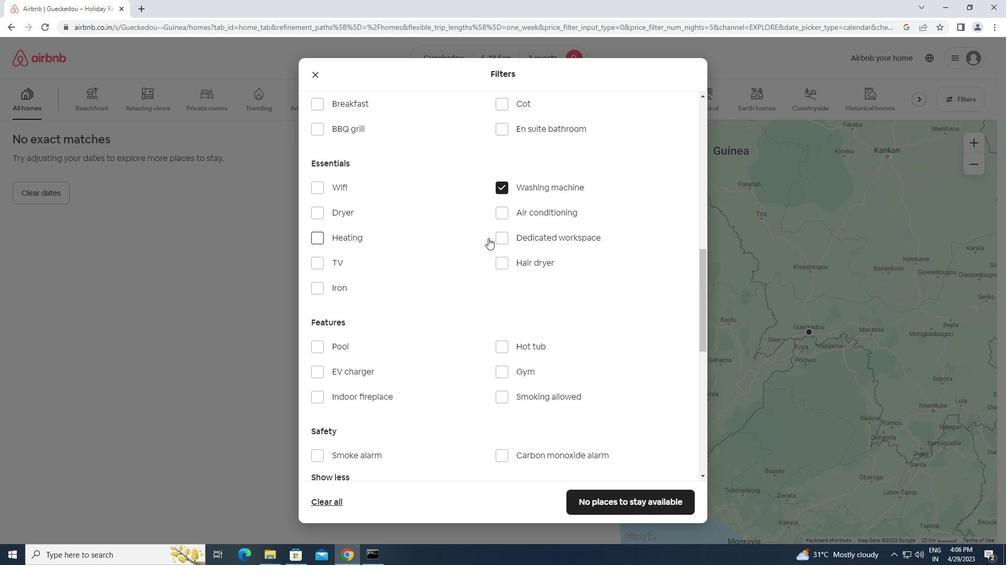 
Action: Mouse moved to (487, 238)
Screenshot: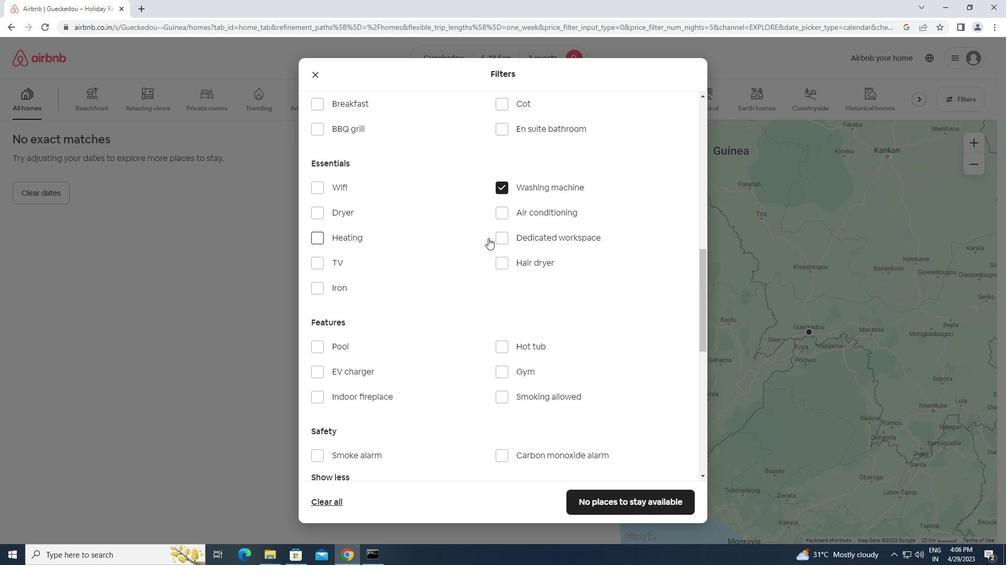 
Action: Mouse scrolled (487, 238) with delta (0, 0)
Screenshot: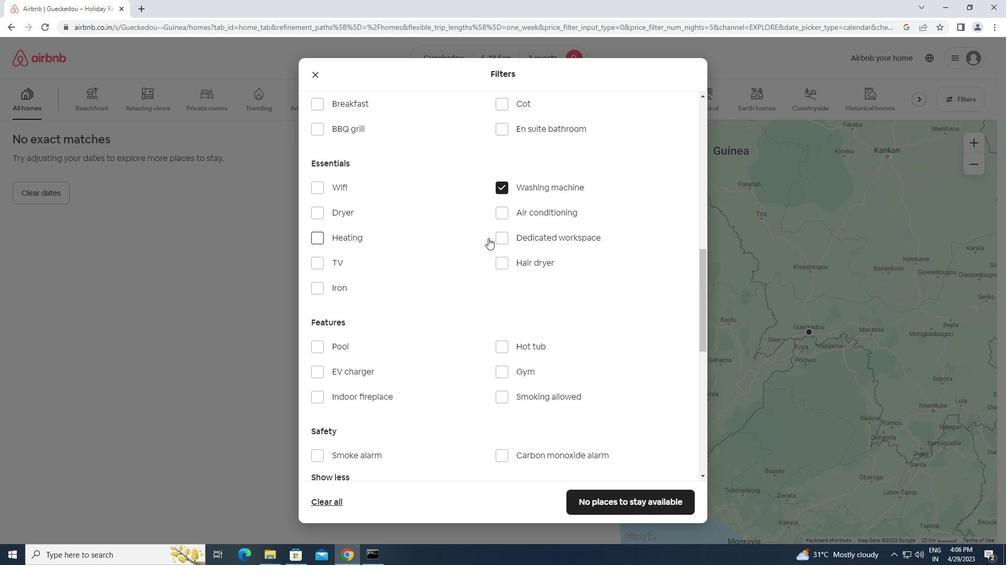 
Action: Mouse scrolled (487, 238) with delta (0, 0)
Screenshot: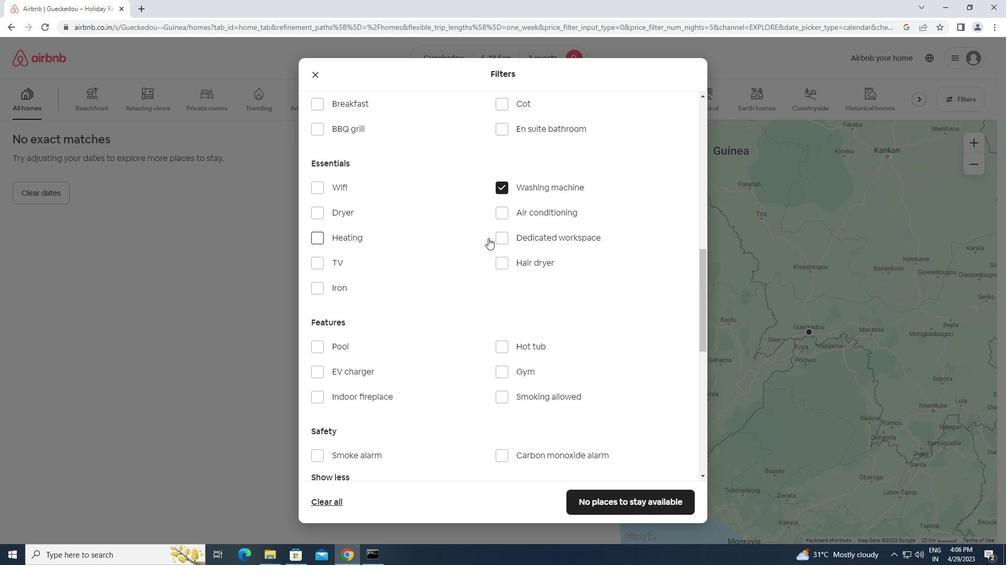 
Action: Mouse scrolled (487, 238) with delta (0, 0)
Screenshot: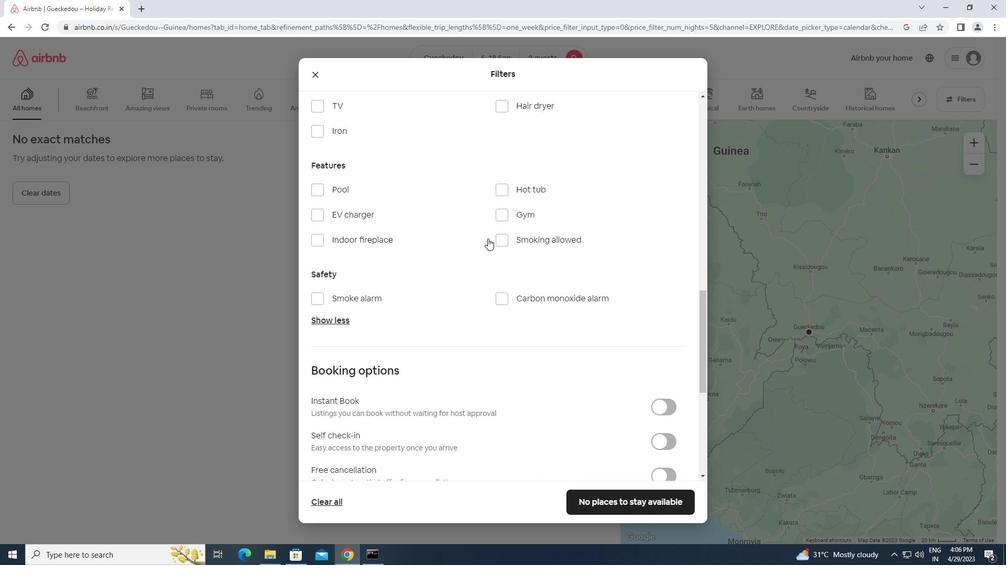 
Action: Mouse moved to (487, 240)
Screenshot: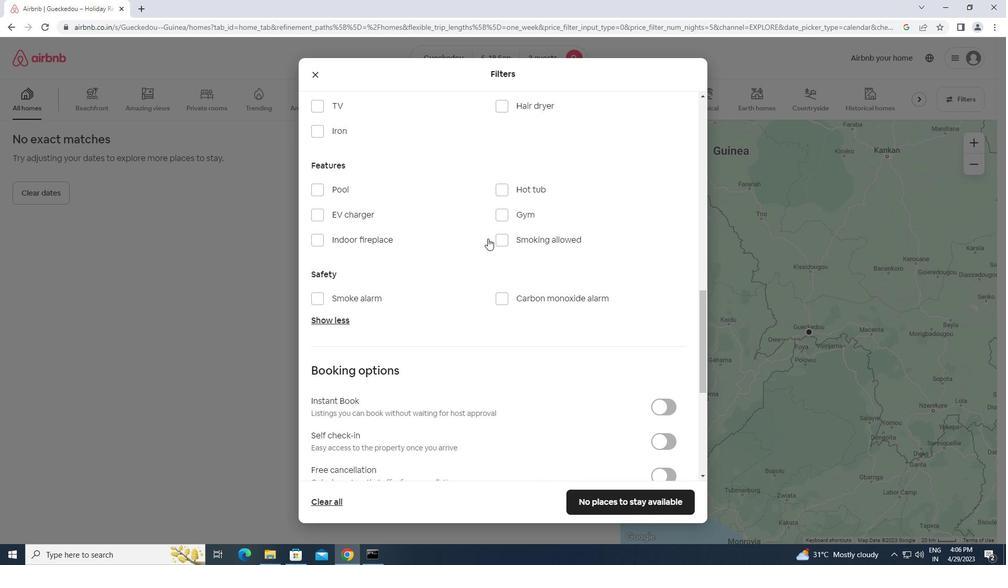 
Action: Mouse scrolled (487, 239) with delta (0, 0)
Screenshot: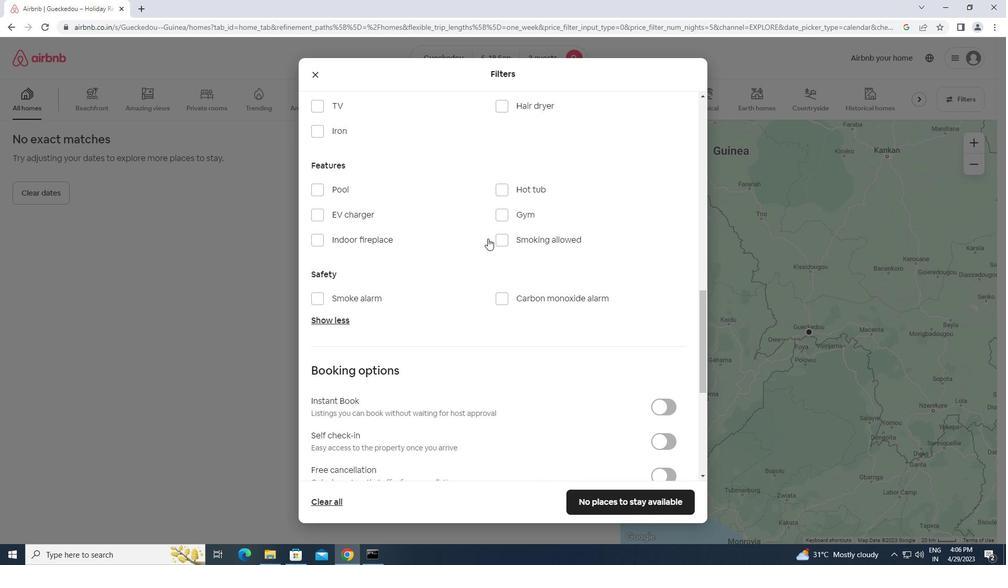 
Action: Mouse scrolled (487, 239) with delta (0, 0)
Screenshot: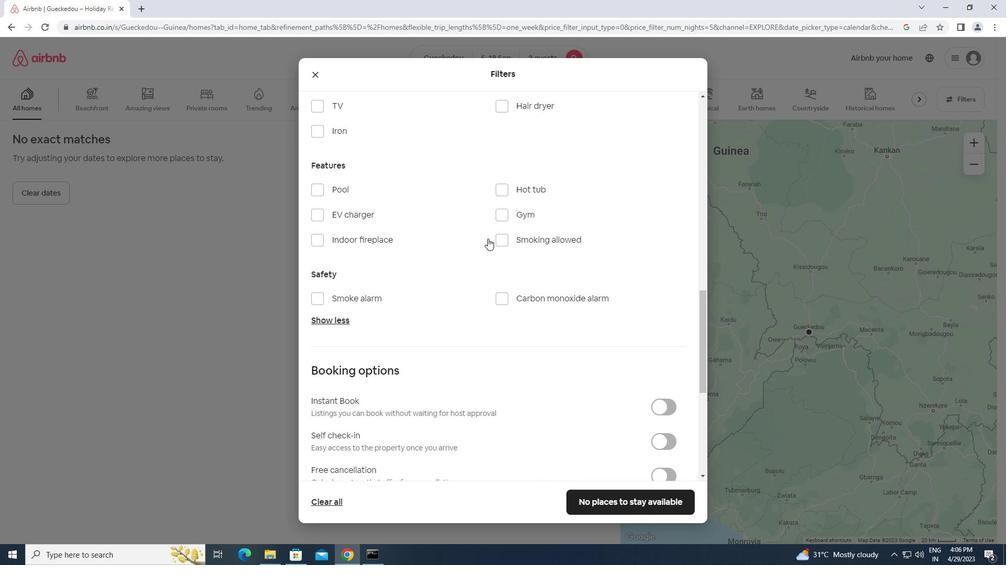 
Action: Mouse scrolled (487, 239) with delta (0, 0)
Screenshot: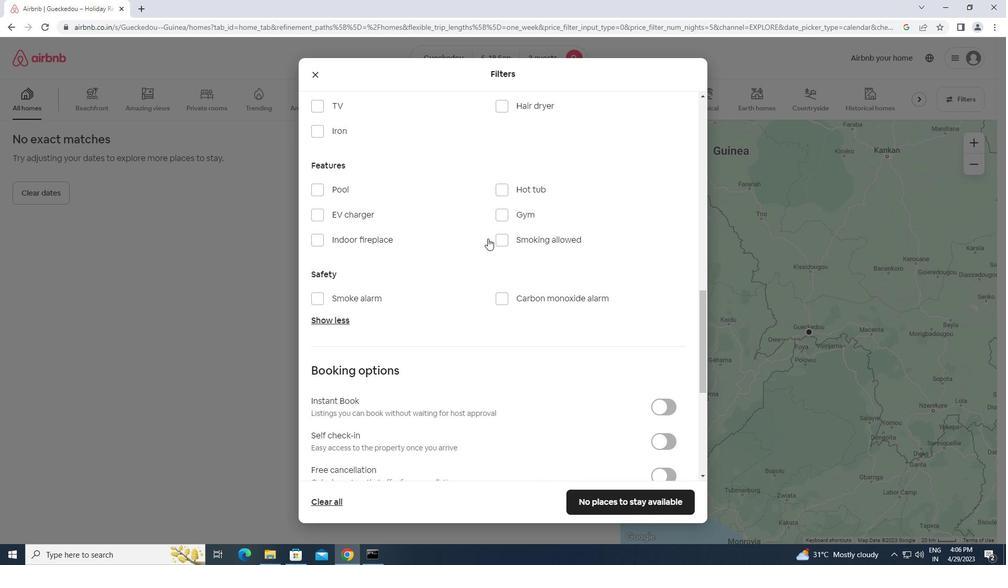 
Action: Mouse moved to (664, 232)
Screenshot: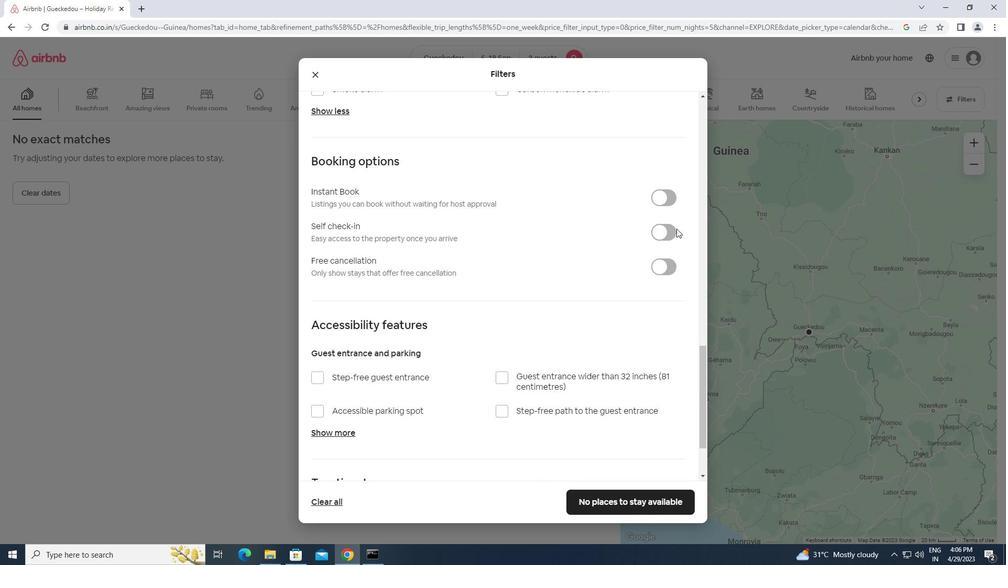 
Action: Mouse pressed left at (664, 232)
Screenshot: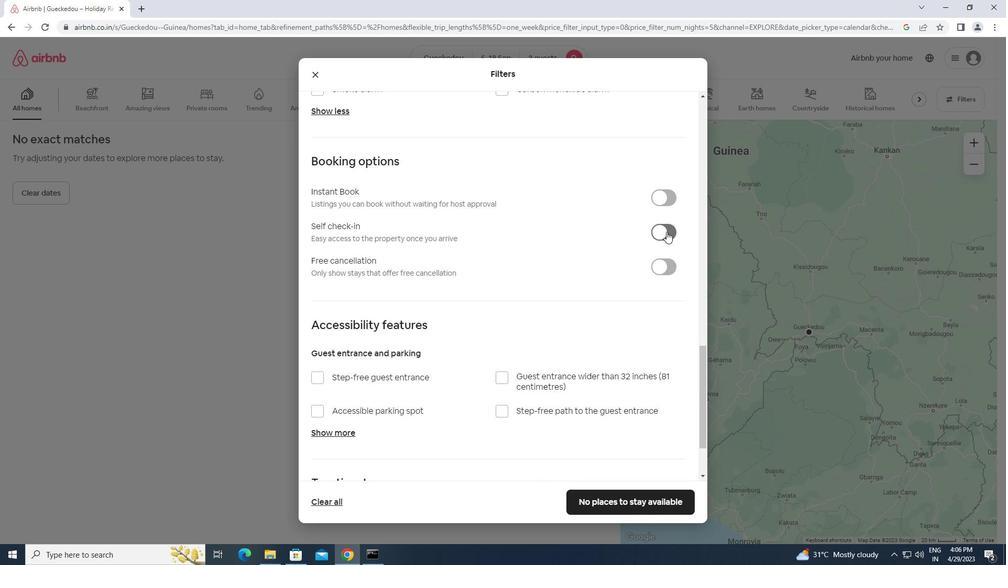 
Action: Mouse moved to (605, 266)
Screenshot: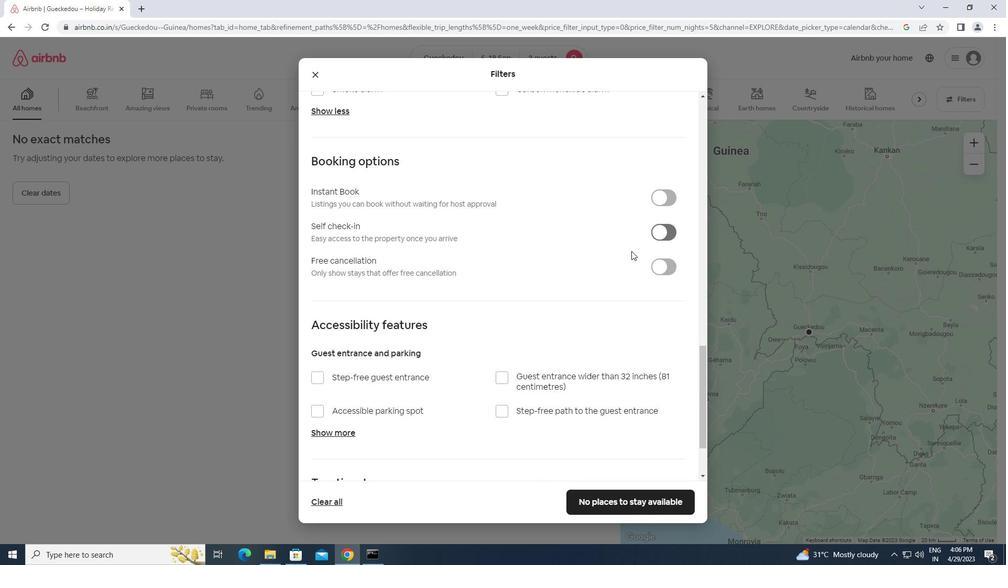 
Action: Mouse scrolled (605, 265) with delta (0, 0)
Screenshot: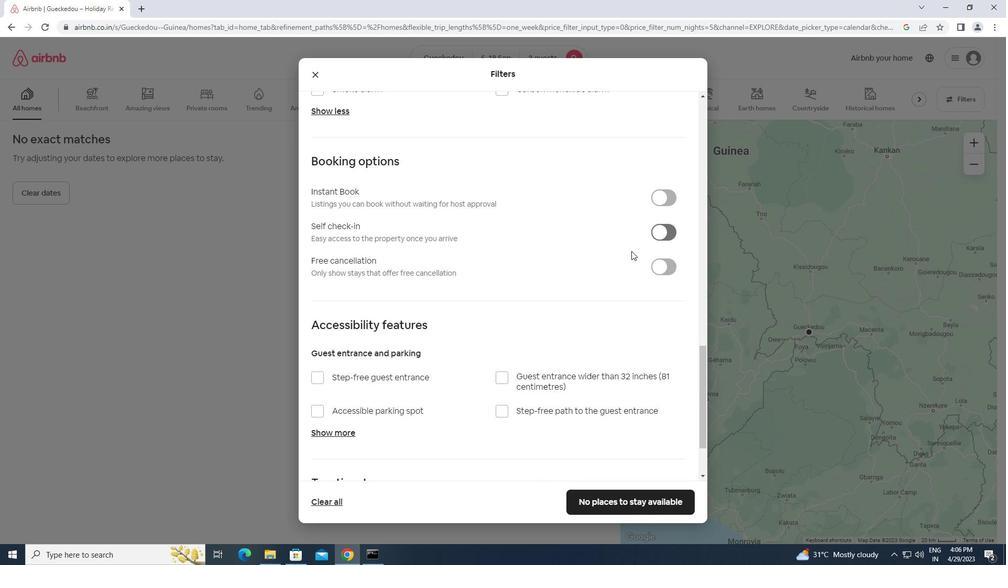 
Action: Mouse moved to (604, 266)
Screenshot: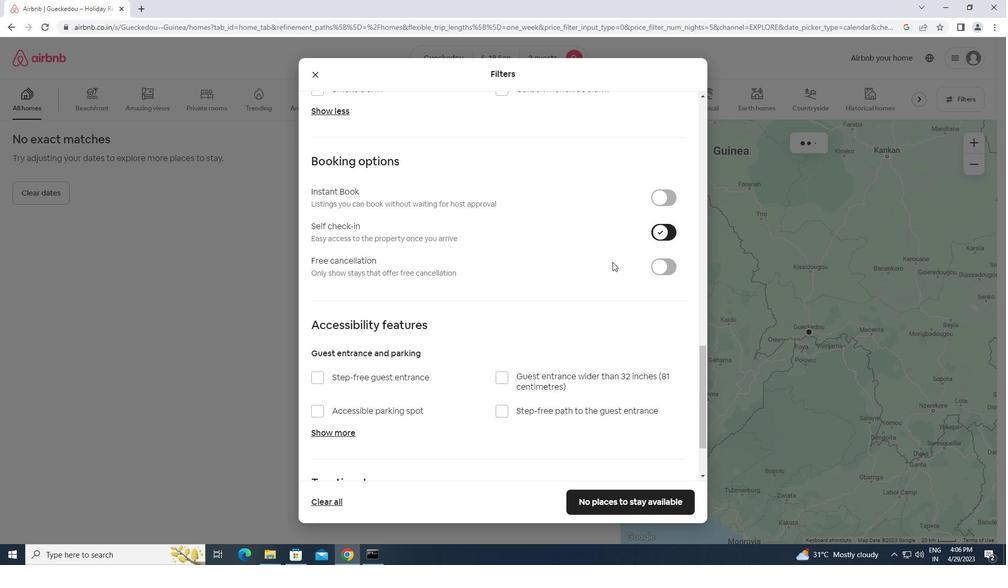 
Action: Mouse scrolled (604, 266) with delta (0, 0)
Screenshot: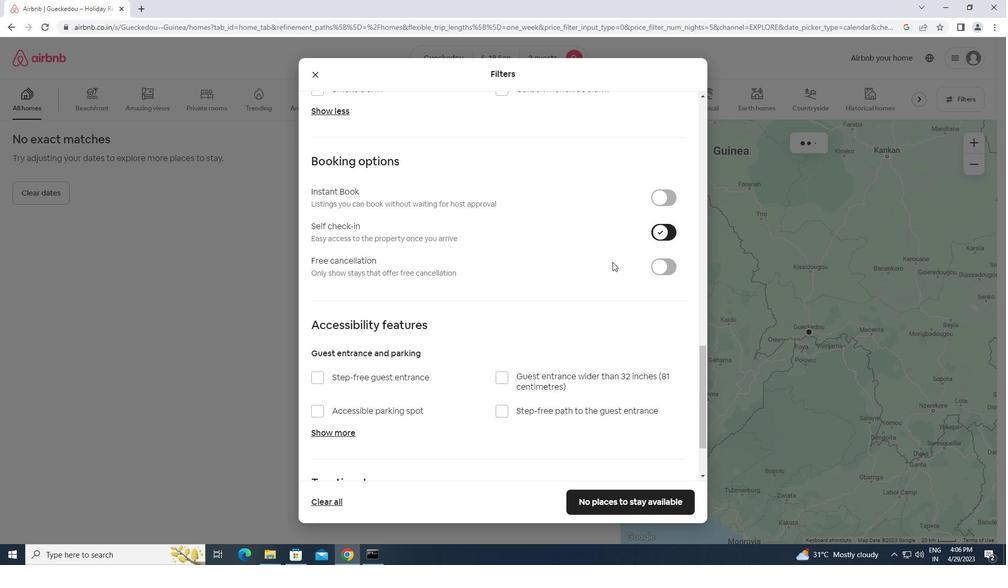 
Action: Mouse scrolled (604, 266) with delta (0, 0)
Screenshot: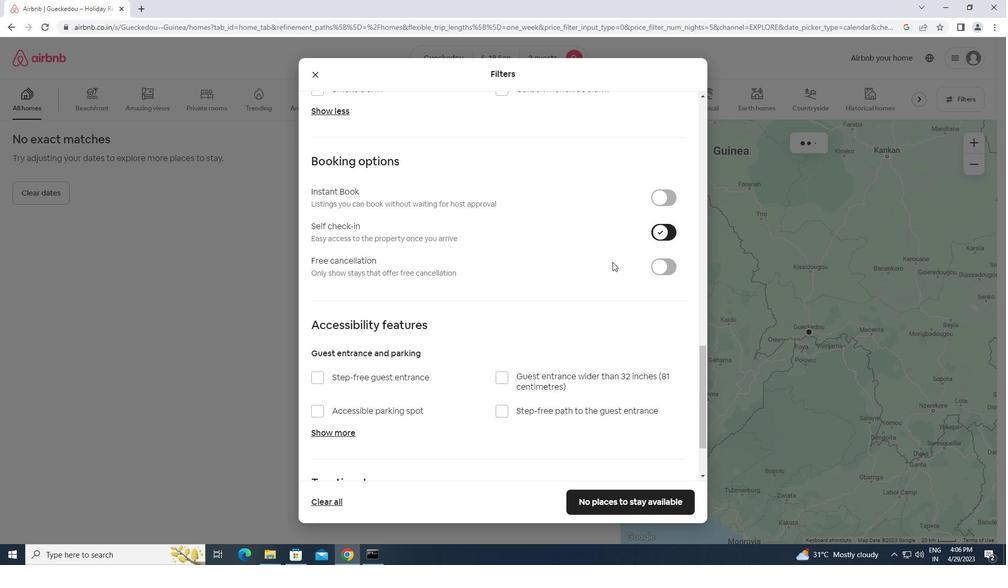 
Action: Mouse scrolled (604, 266) with delta (0, 0)
Screenshot: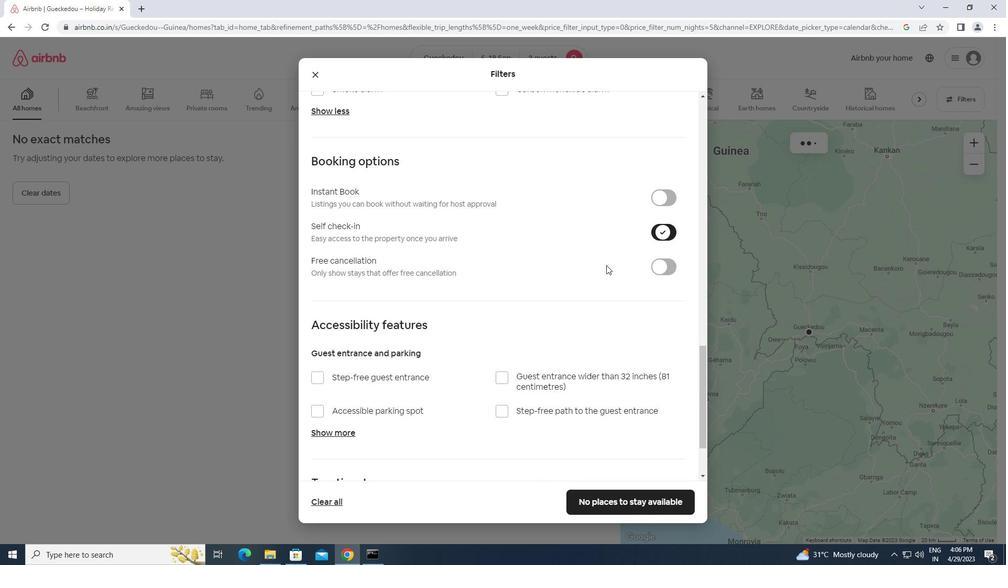 
Action: Mouse scrolled (604, 266) with delta (0, 0)
Screenshot: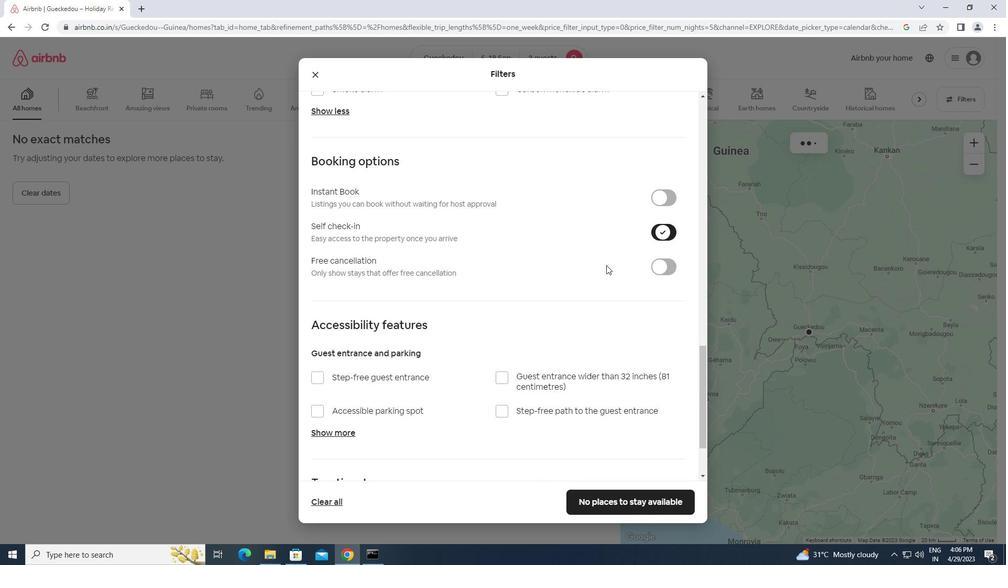 
Action: Mouse moved to (582, 287)
Screenshot: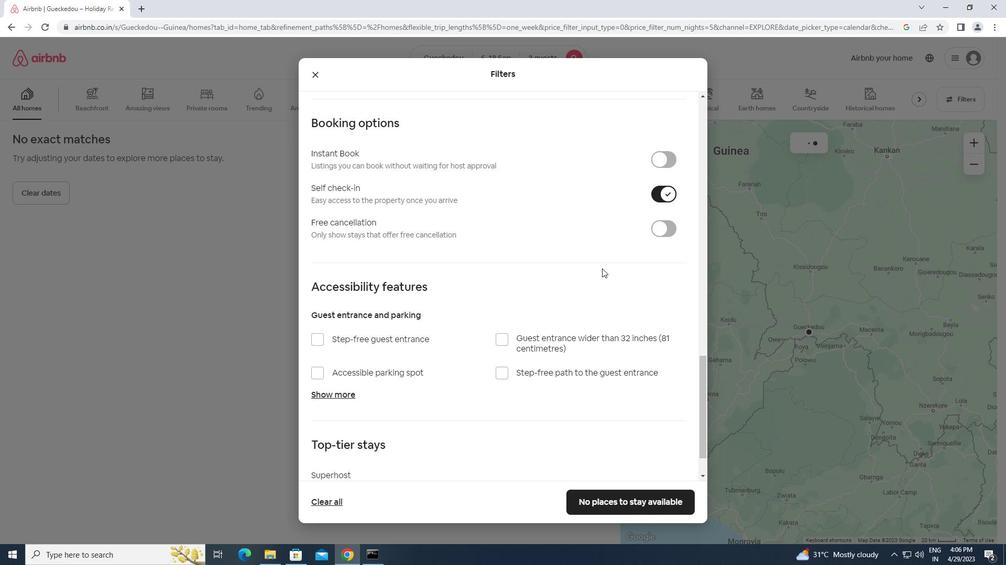
Action: Mouse scrolled (582, 286) with delta (0, 0)
Screenshot: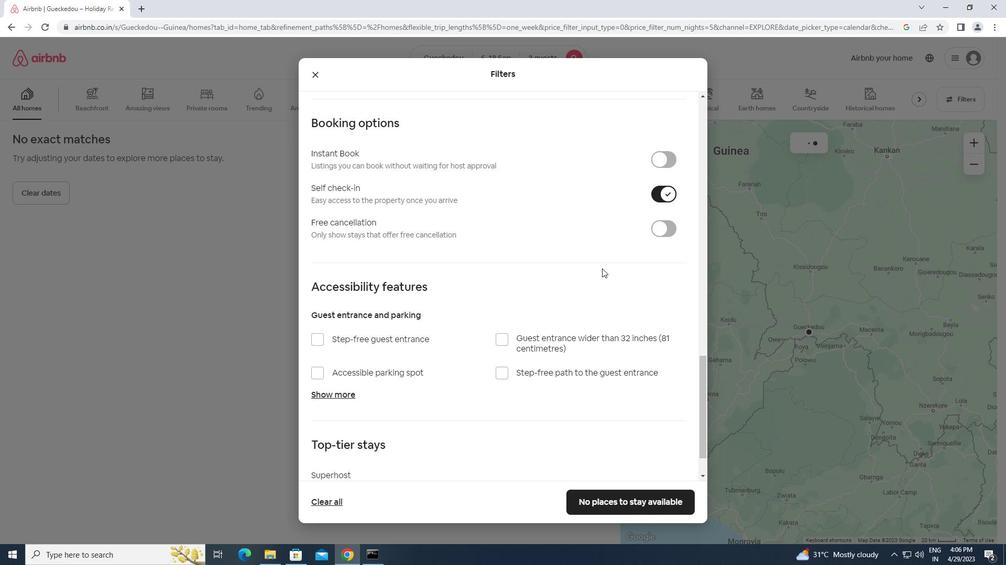 
Action: Mouse moved to (574, 296)
Screenshot: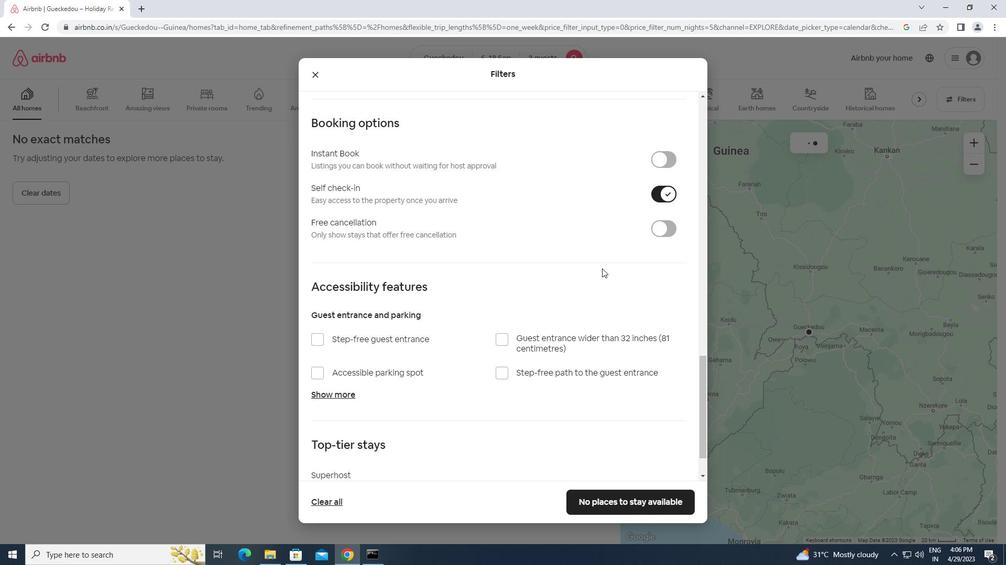 
Action: Mouse scrolled (577, 293) with delta (0, 0)
Screenshot: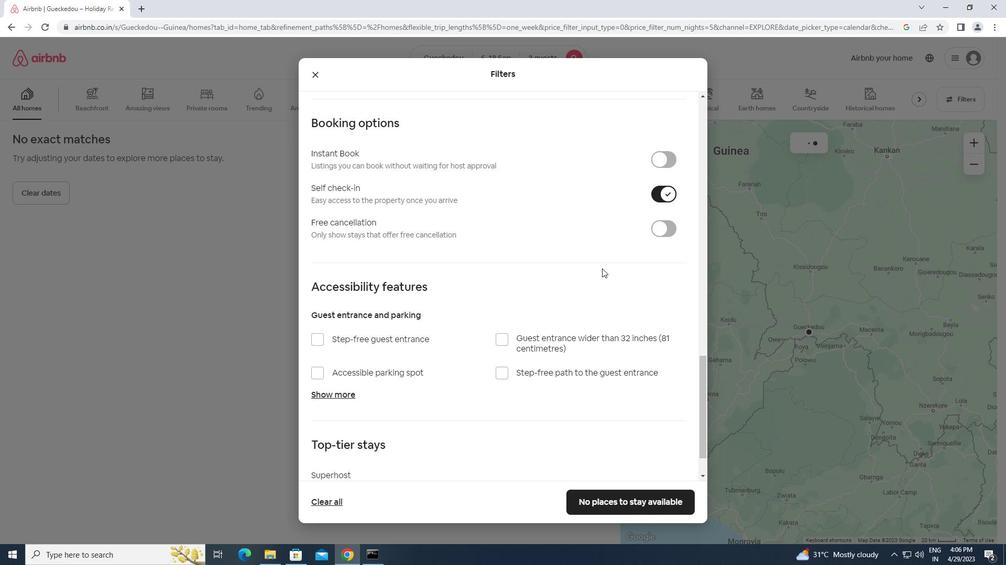 
Action: Mouse moved to (572, 298)
Screenshot: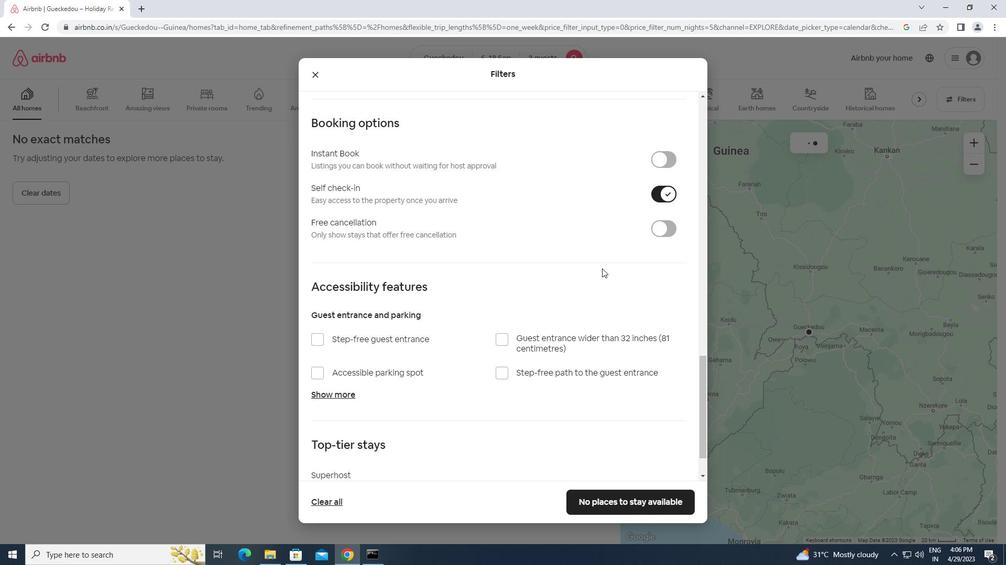 
Action: Mouse scrolled (572, 297) with delta (0, 0)
Screenshot: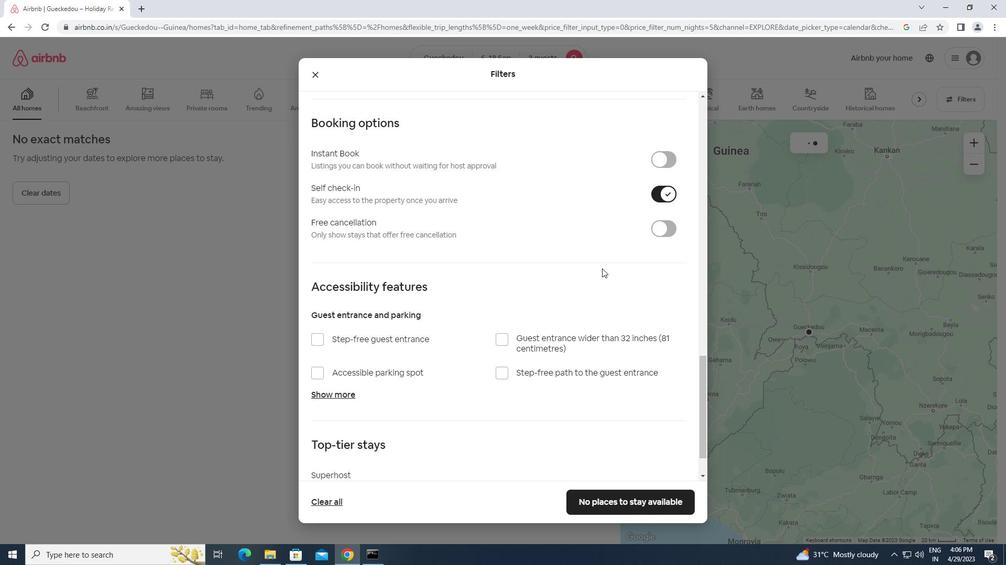 
Action: Mouse moved to (569, 300)
Screenshot: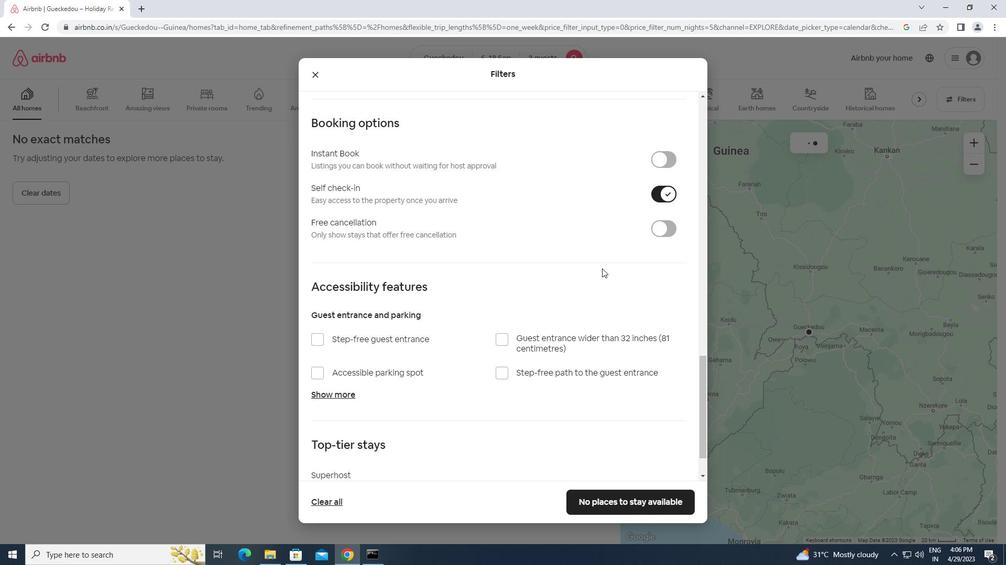 
Action: Mouse scrolled (569, 300) with delta (0, 0)
Screenshot: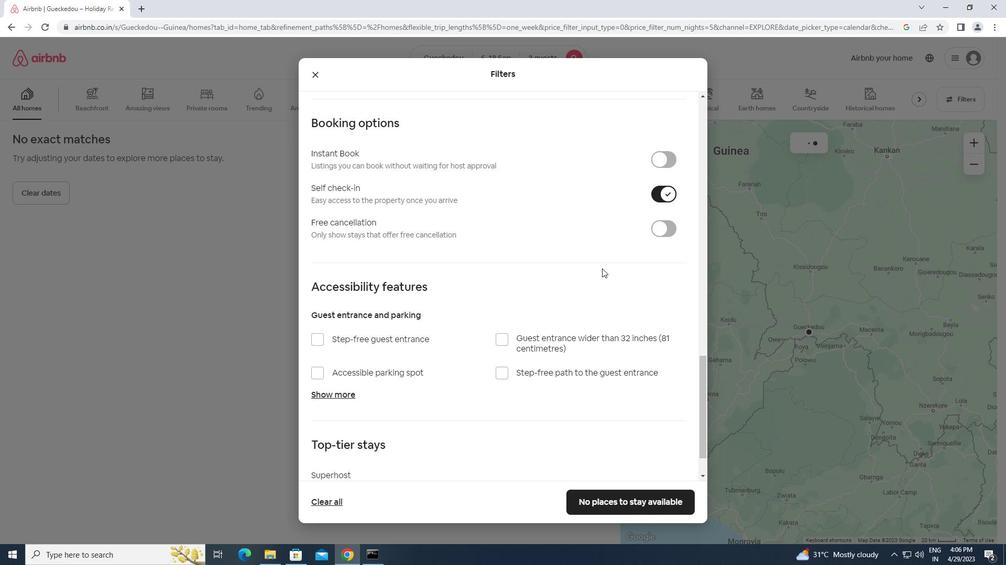 
Action: Mouse moved to (568, 302)
Screenshot: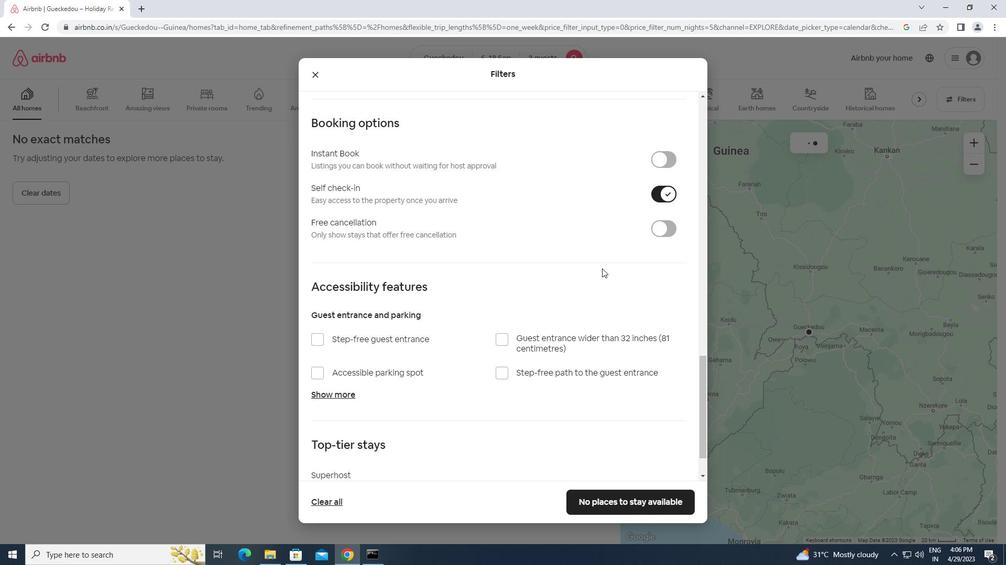 
Action: Mouse scrolled (568, 301) with delta (0, 0)
Screenshot: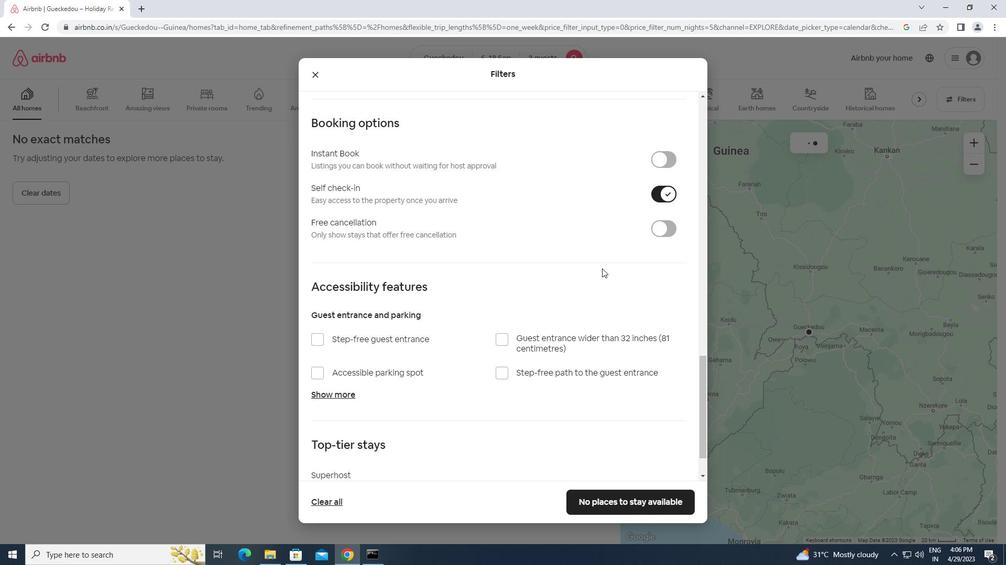 
Action: Mouse moved to (613, 504)
Screenshot: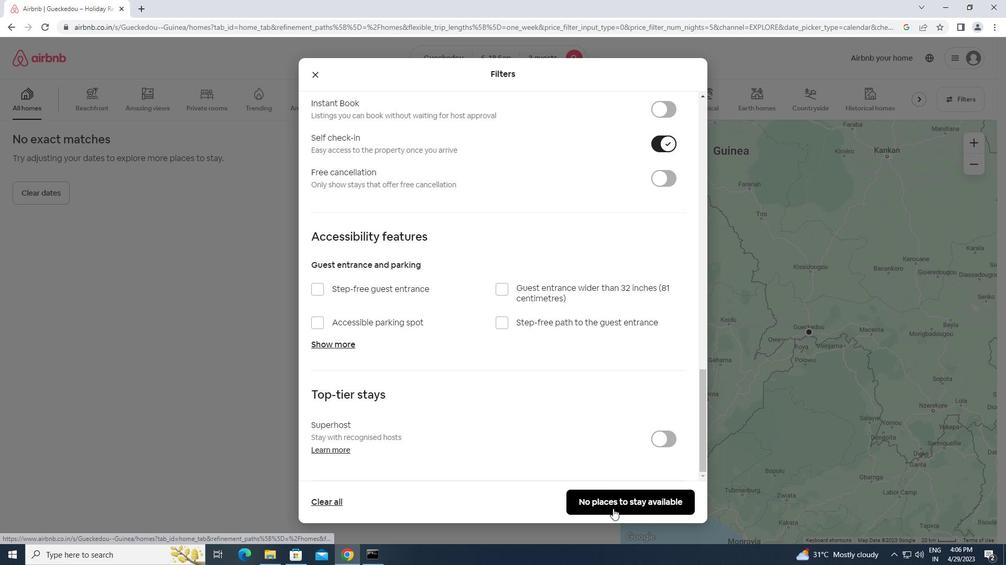
Action: Mouse pressed left at (613, 504)
Screenshot: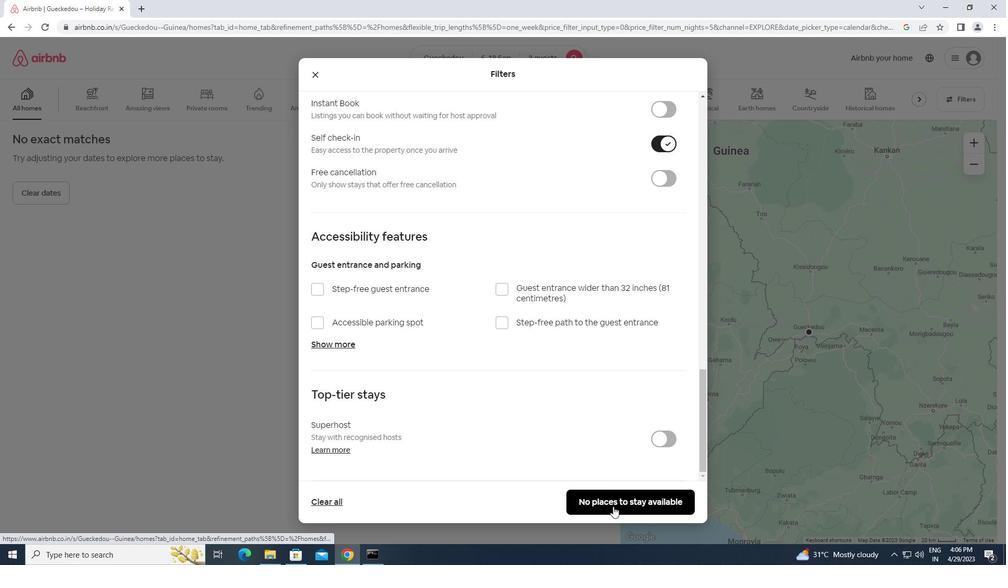 
Action: Mouse moved to (614, 503)
Screenshot: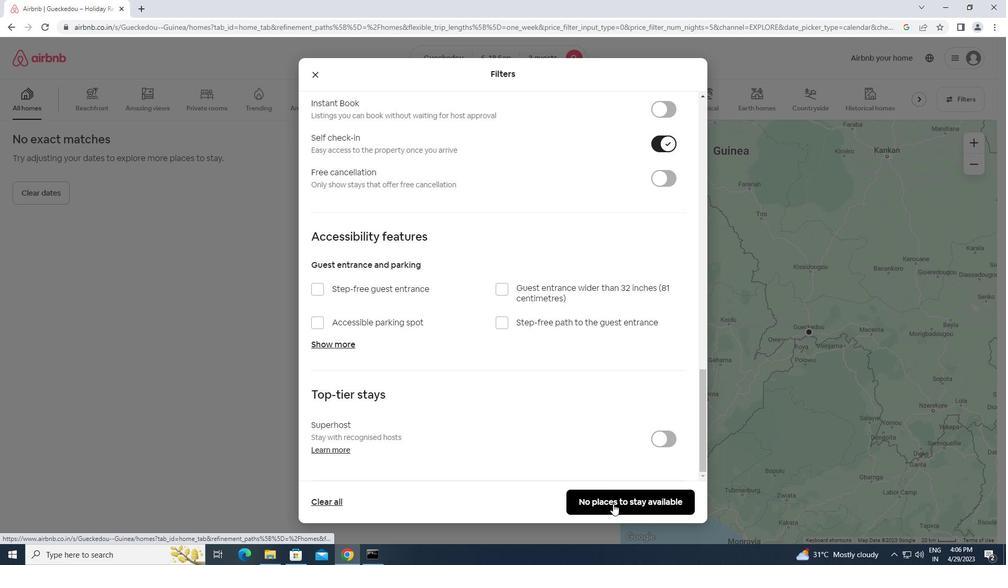 
